 Task: Search one way flight ticket for 1 adult, 1 child, 1 infant in seat in premium economy from Kalispell: Glacier Park International Airport to Gillette: Gillette Campbell County Airport on 5-1-2023. Choice of flights is Sun country airlines. Number of bags: 2 carry on bags and 4 checked bags. Outbound departure time preference is 21:30.
Action: Mouse moved to (183, 175)
Screenshot: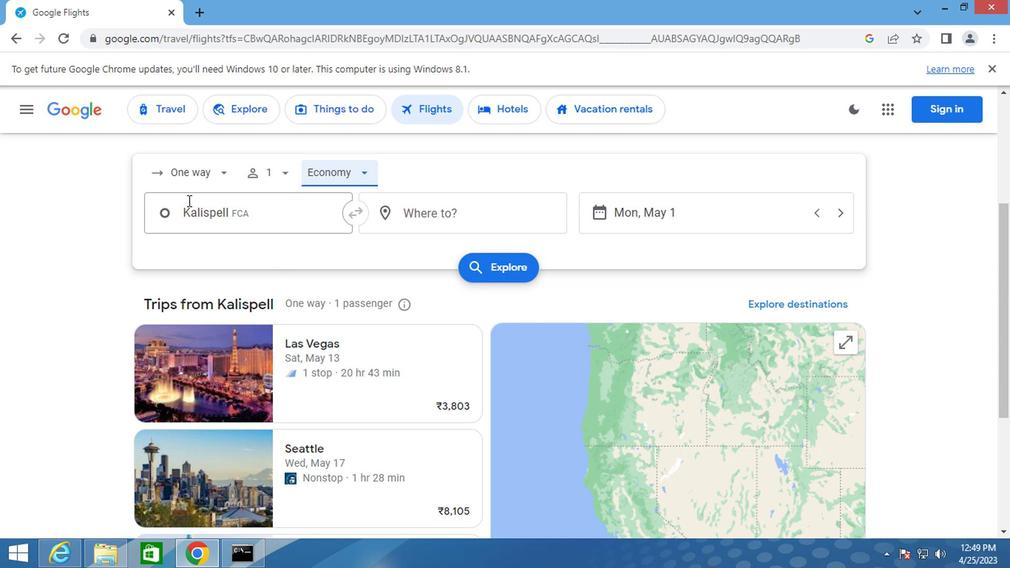 
Action: Mouse pressed left at (183, 175)
Screenshot: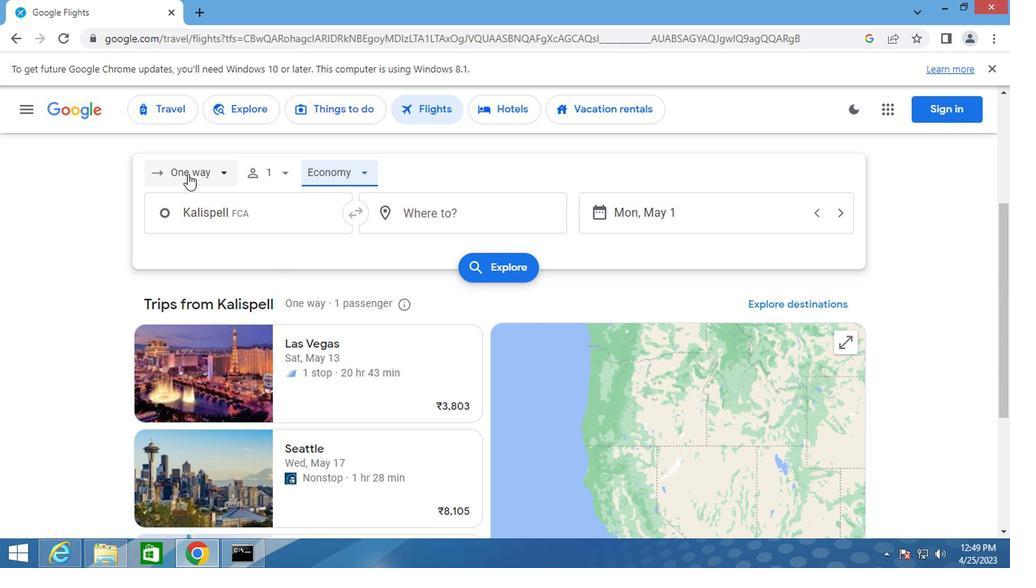 
Action: Mouse moved to (188, 240)
Screenshot: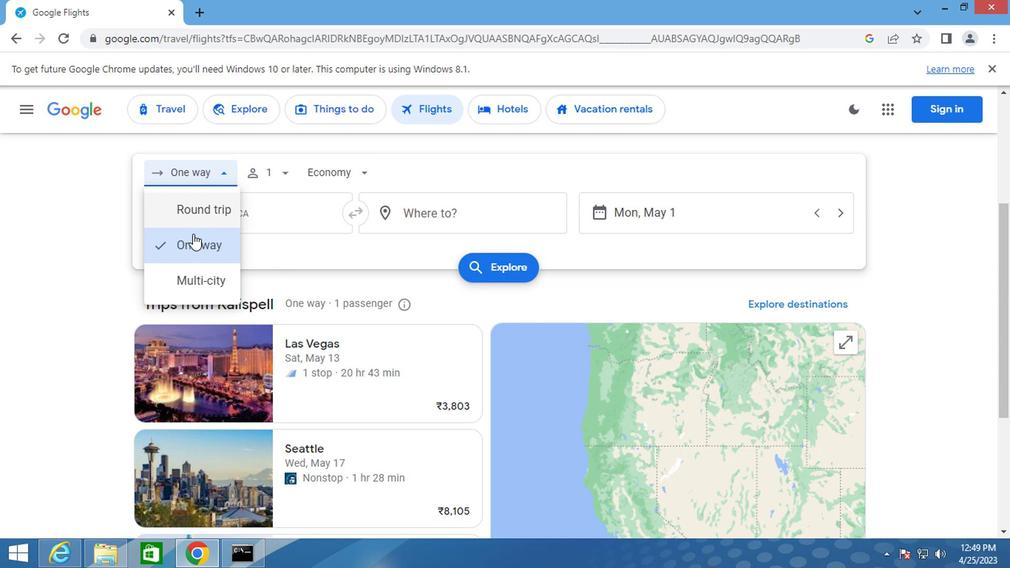 
Action: Mouse pressed left at (188, 240)
Screenshot: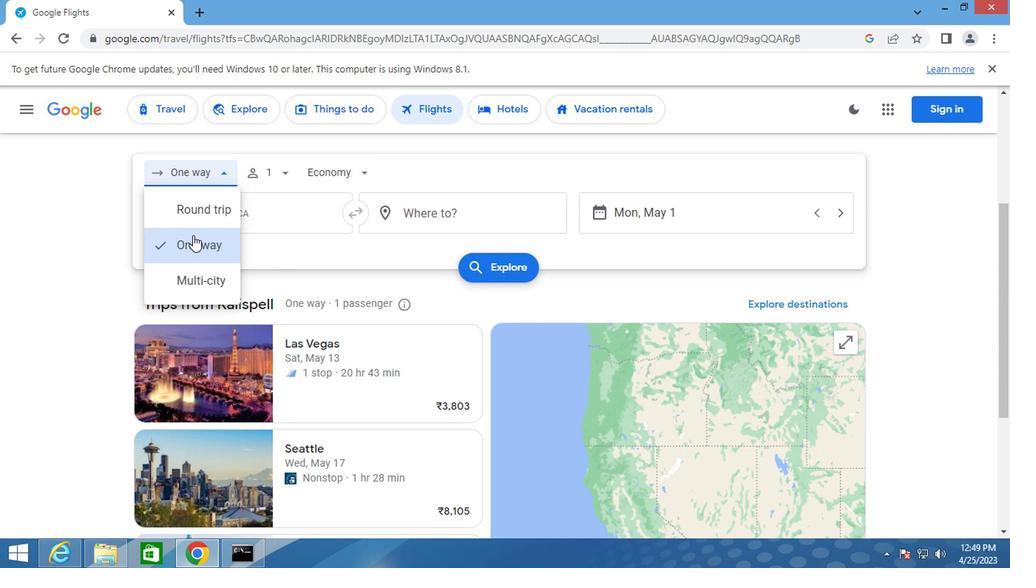 
Action: Mouse moved to (277, 171)
Screenshot: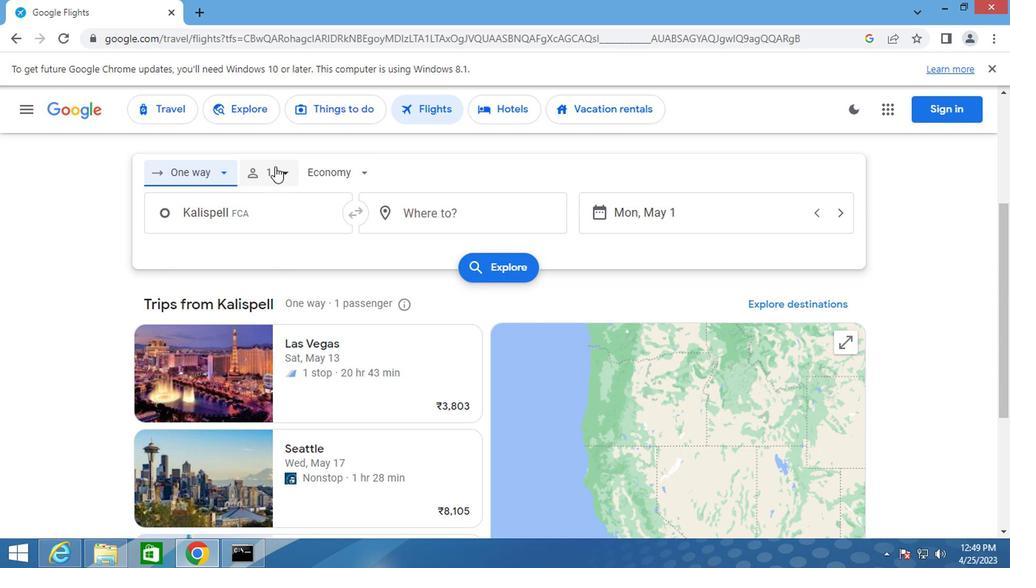 
Action: Mouse pressed left at (277, 171)
Screenshot: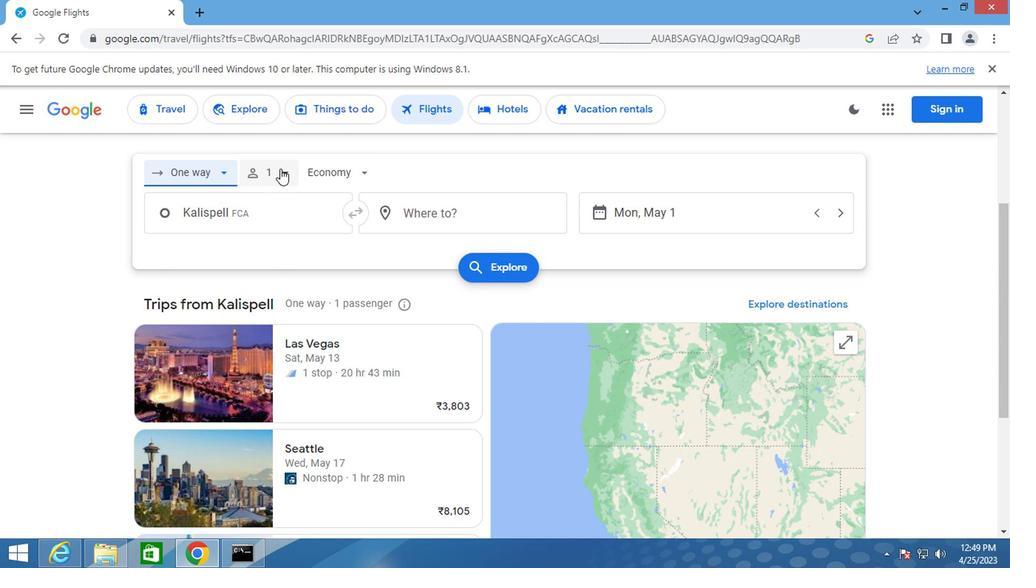 
Action: Mouse moved to (394, 254)
Screenshot: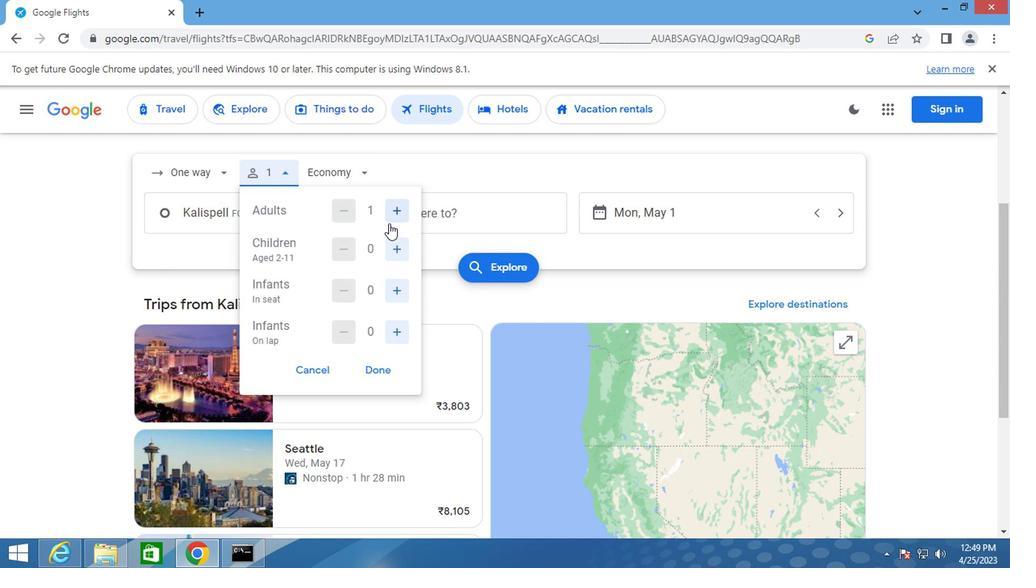 
Action: Mouse pressed left at (394, 254)
Screenshot: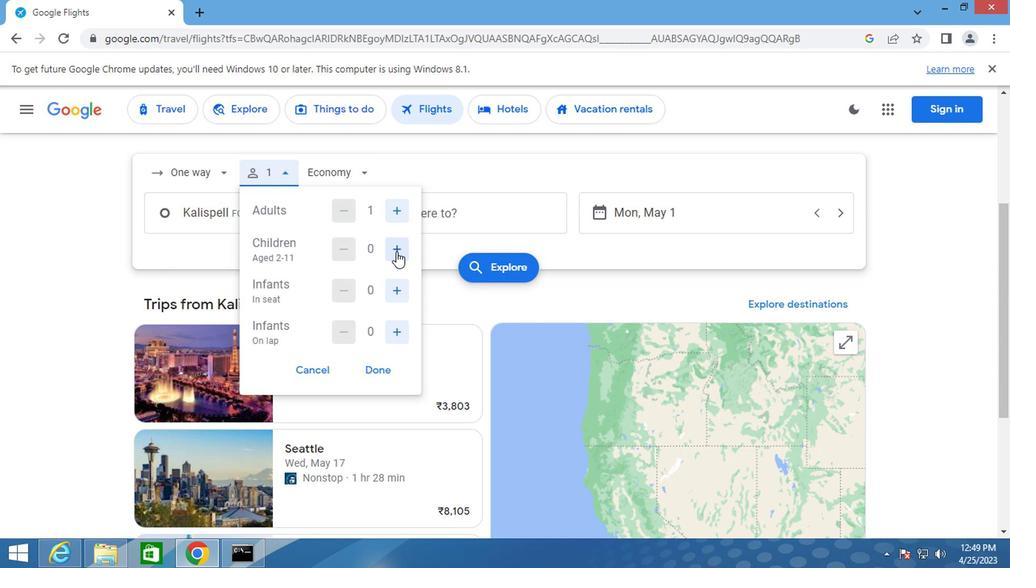 
Action: Mouse moved to (397, 291)
Screenshot: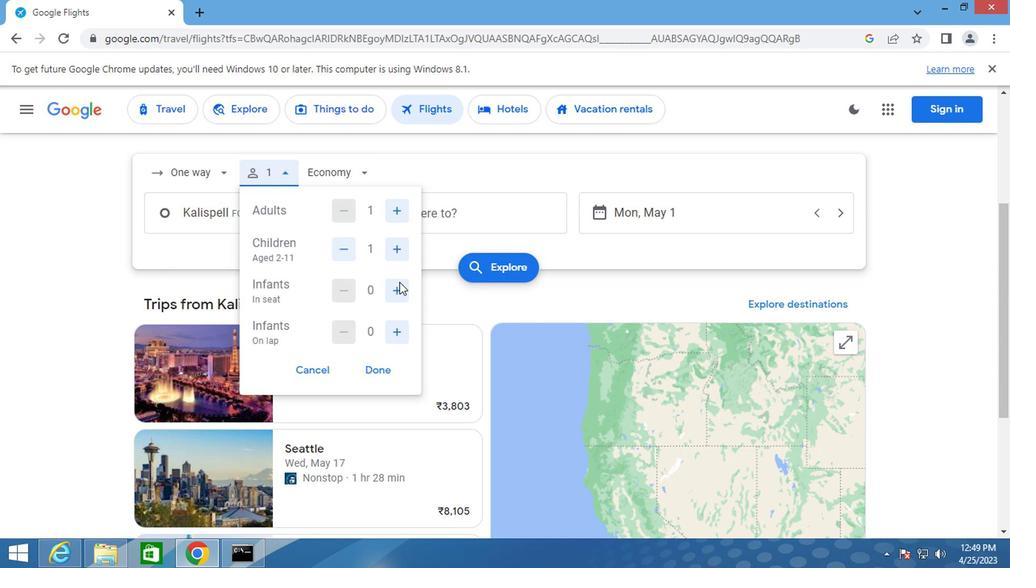 
Action: Mouse pressed left at (397, 291)
Screenshot: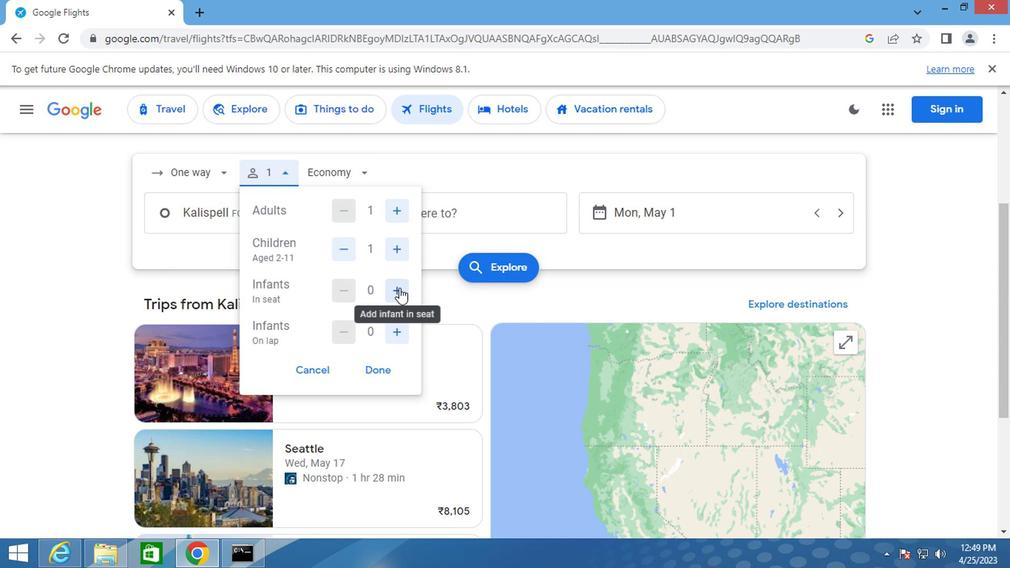 
Action: Mouse moved to (319, 170)
Screenshot: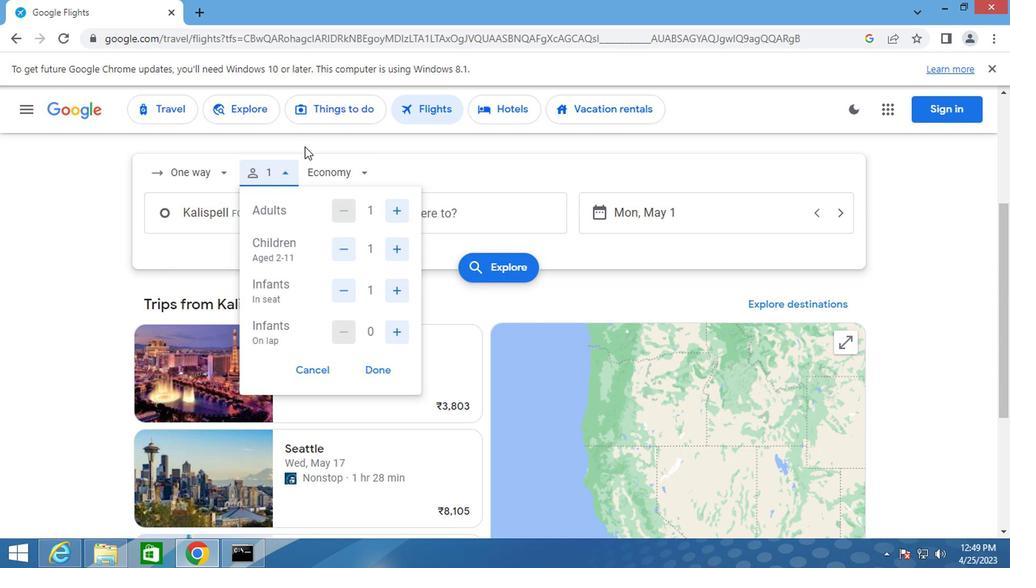 
Action: Mouse pressed left at (319, 170)
Screenshot: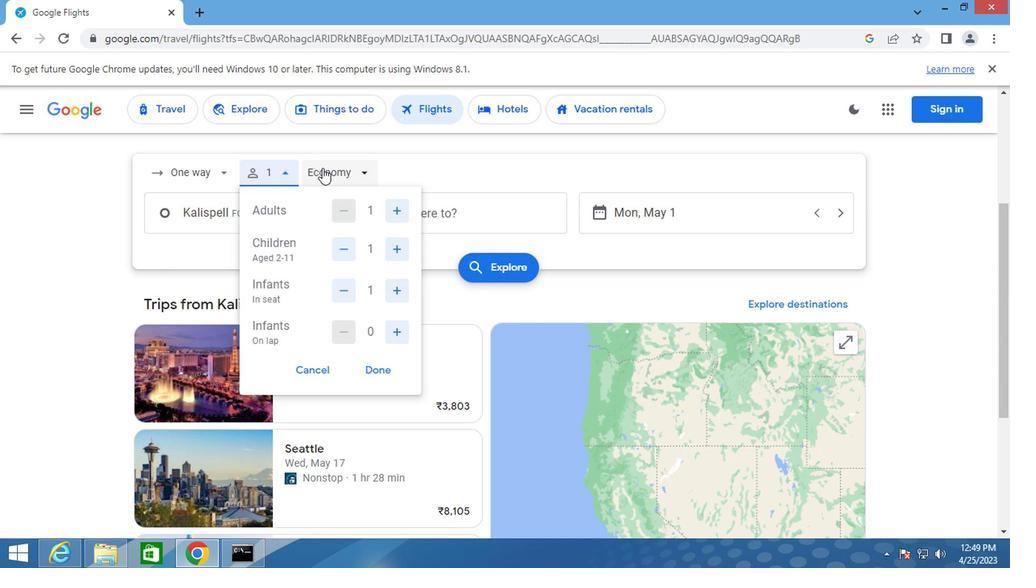 
Action: Mouse moved to (366, 246)
Screenshot: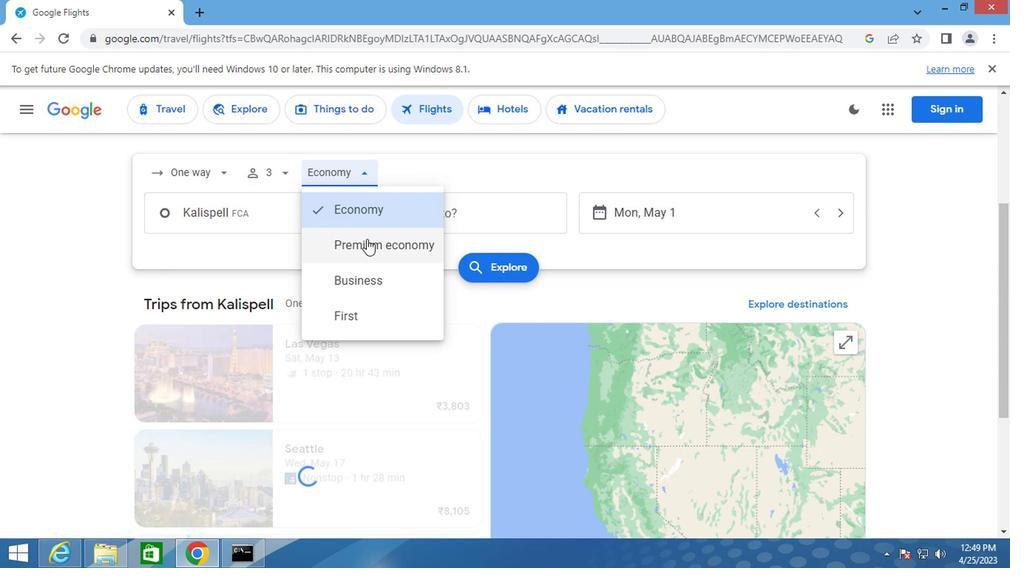 
Action: Mouse pressed left at (366, 246)
Screenshot: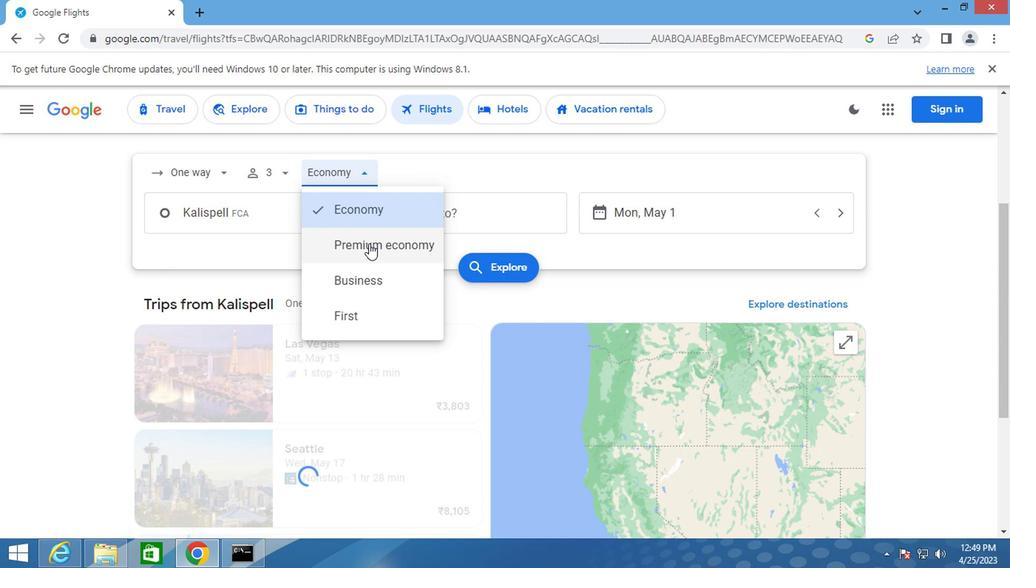 
Action: Mouse moved to (244, 212)
Screenshot: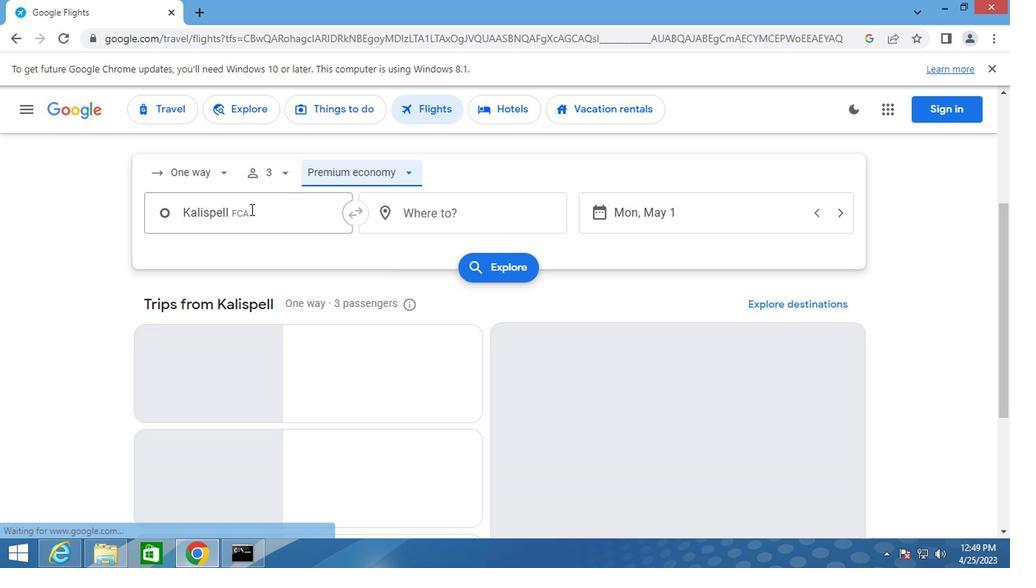 
Action: Mouse pressed left at (244, 212)
Screenshot: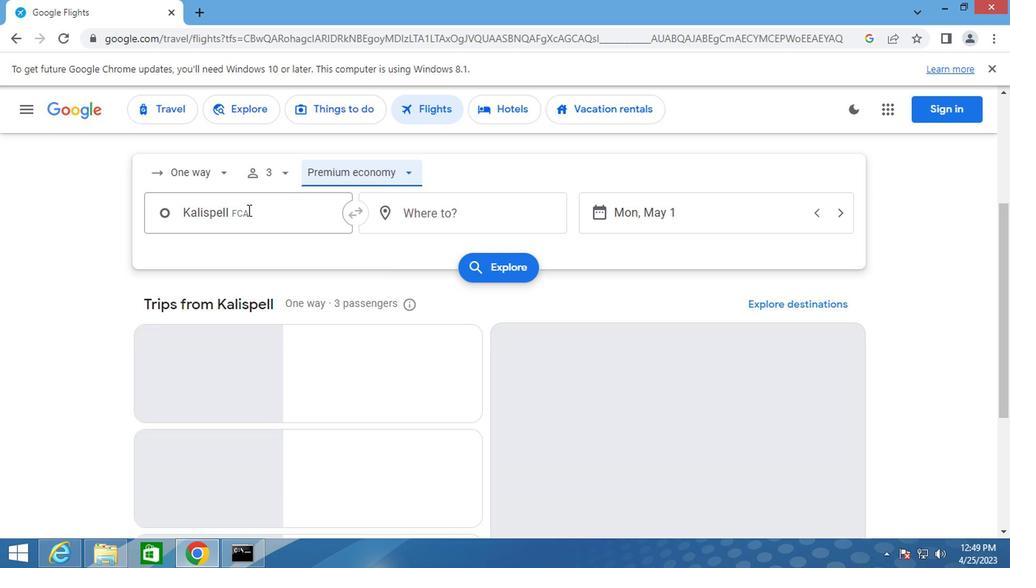 
Action: Key pressed kalis
Screenshot: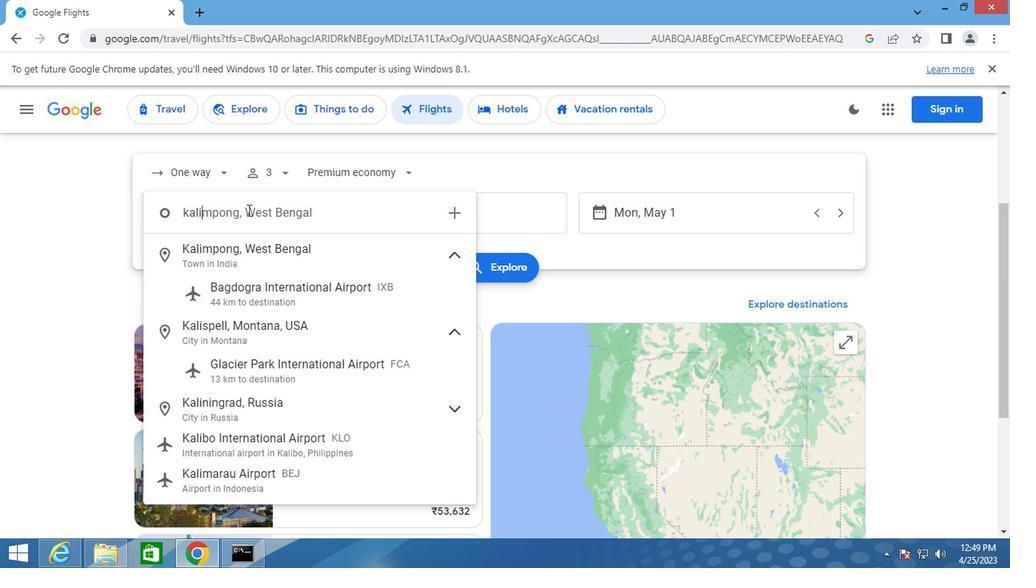 
Action: Mouse moved to (238, 290)
Screenshot: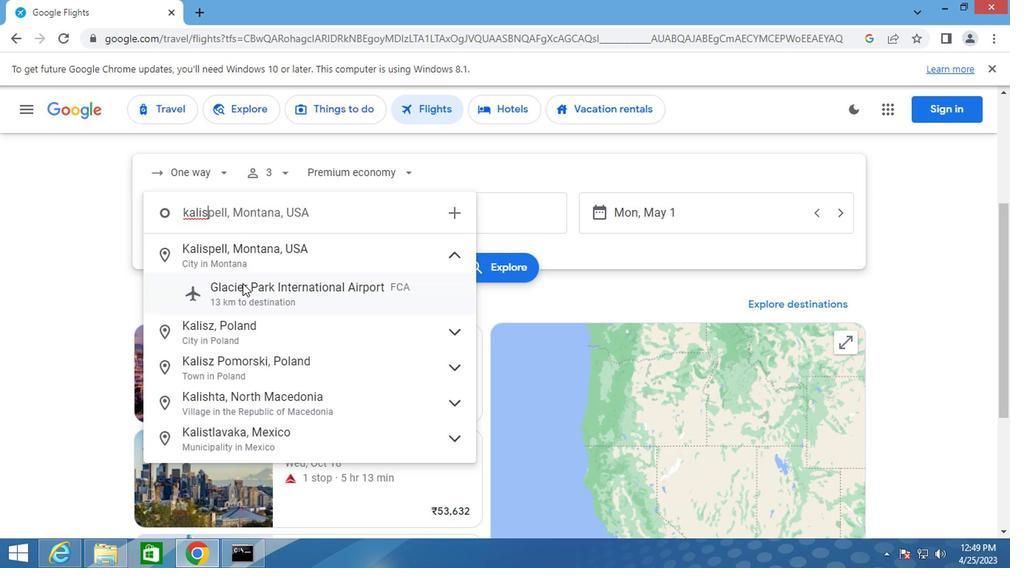 
Action: Mouse pressed left at (238, 290)
Screenshot: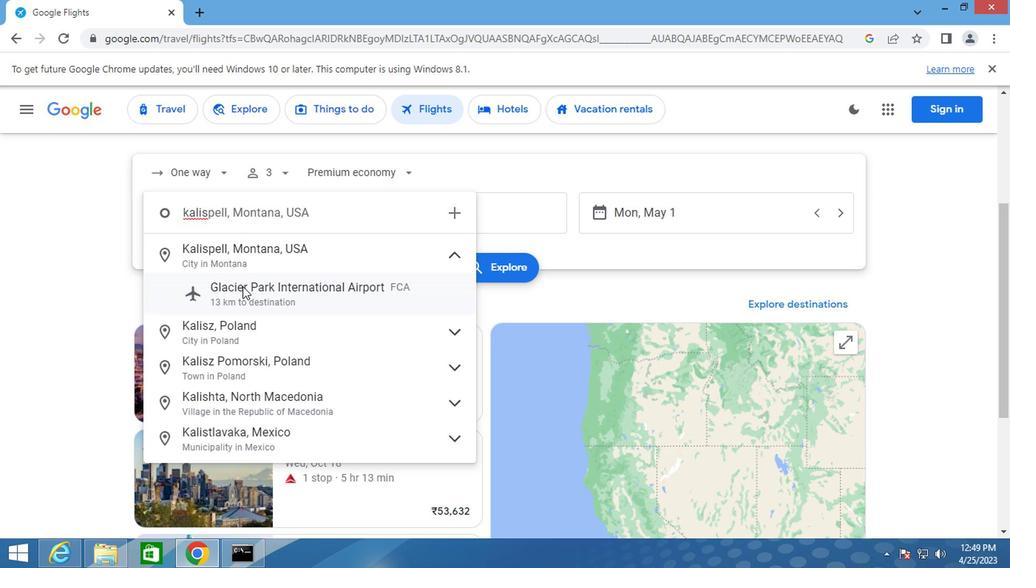 
Action: Mouse moved to (393, 226)
Screenshot: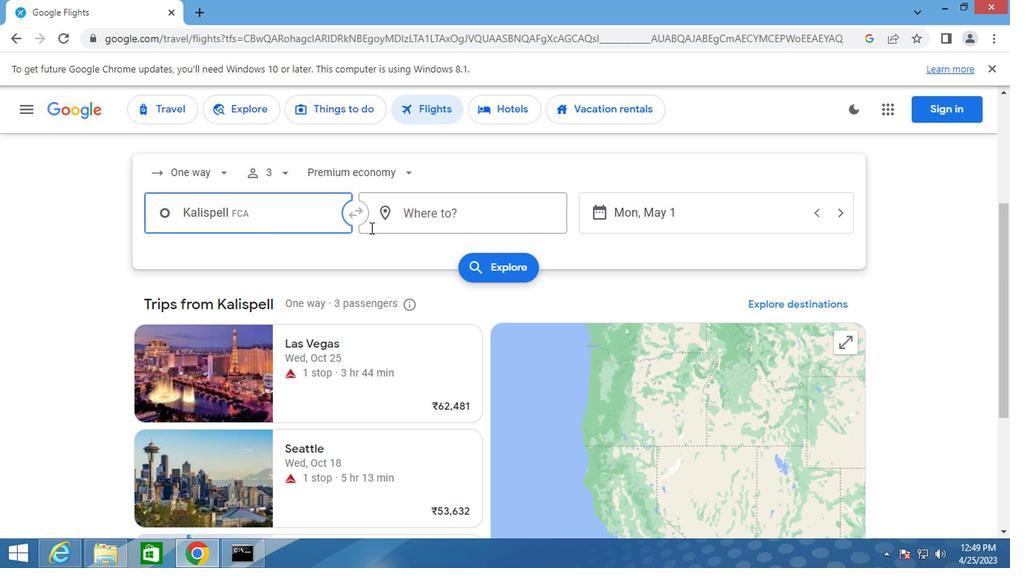 
Action: Mouse pressed left at (393, 226)
Screenshot: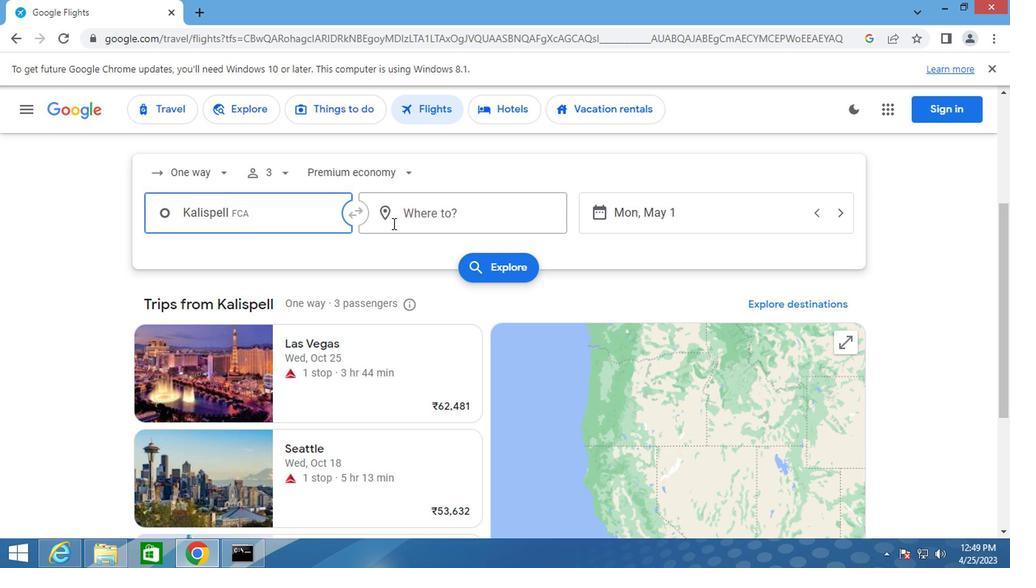 
Action: Key pressed gillettew
Screenshot: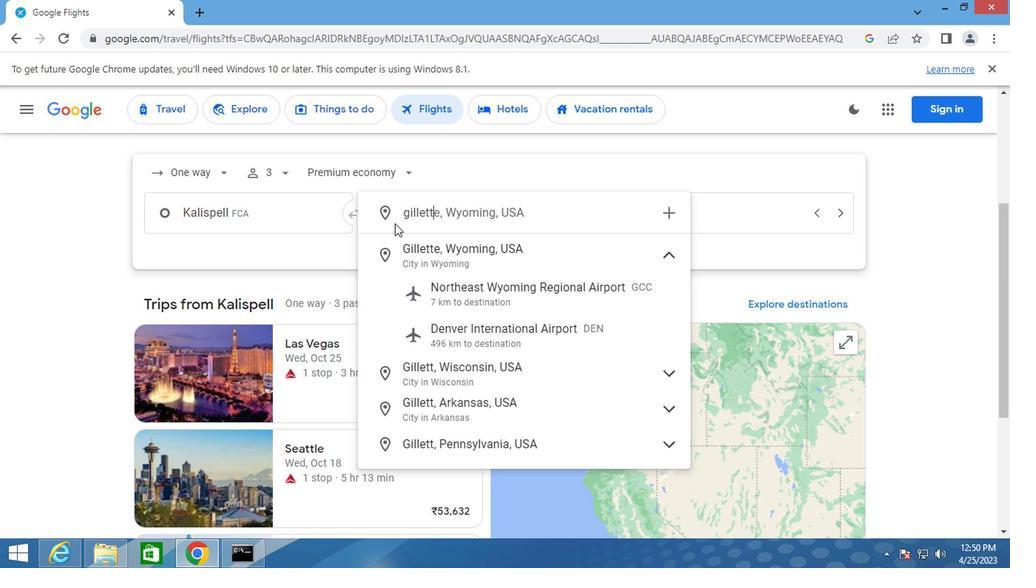 
Action: Mouse moved to (450, 303)
Screenshot: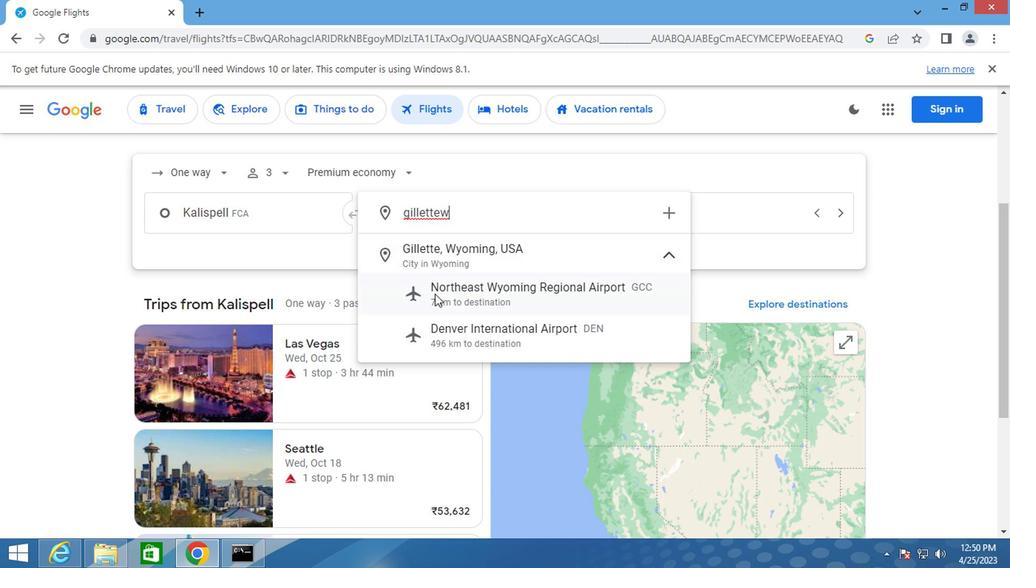 
Action: Mouse pressed left at (450, 303)
Screenshot: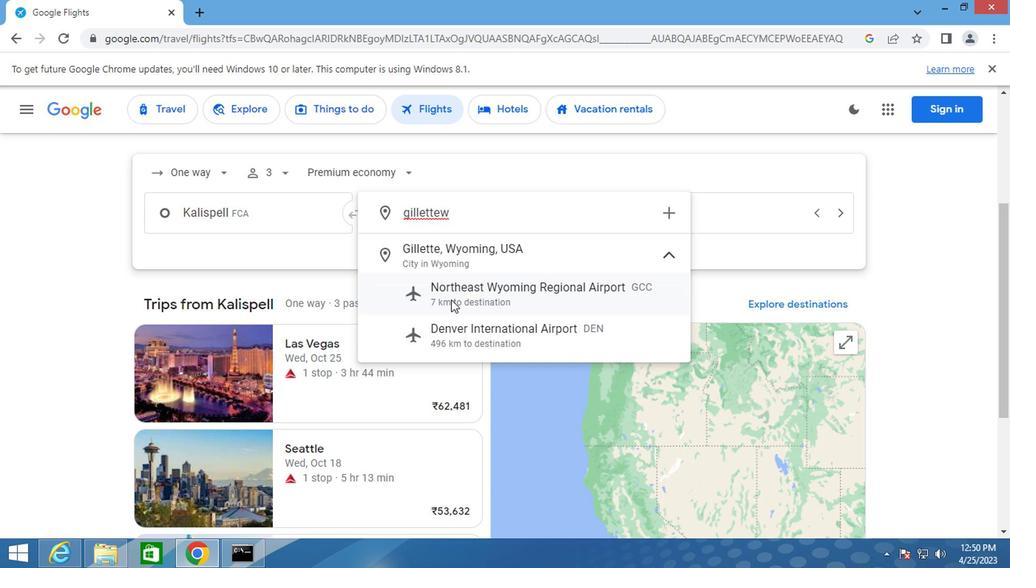 
Action: Mouse moved to (619, 220)
Screenshot: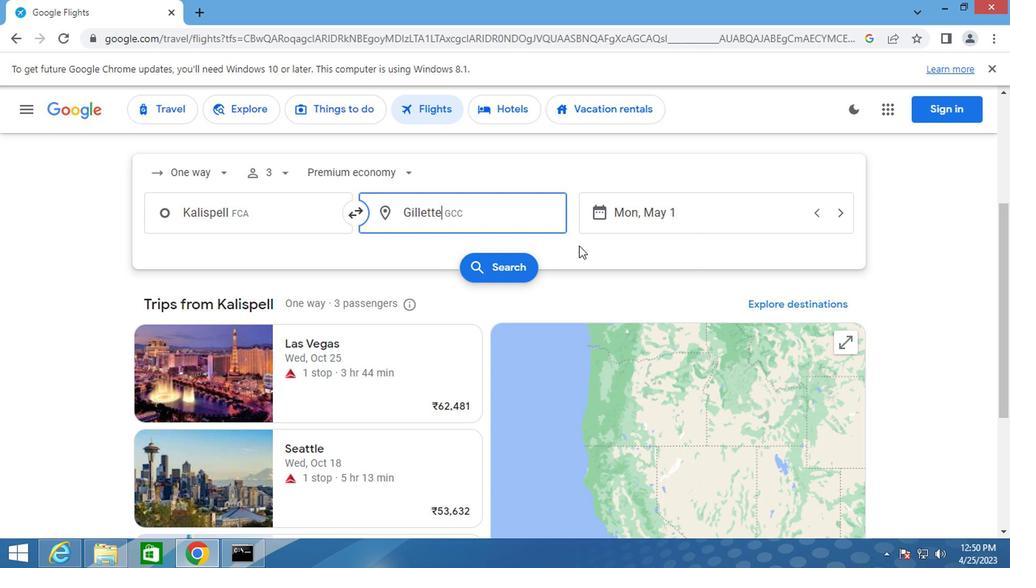
Action: Mouse pressed left at (619, 220)
Screenshot: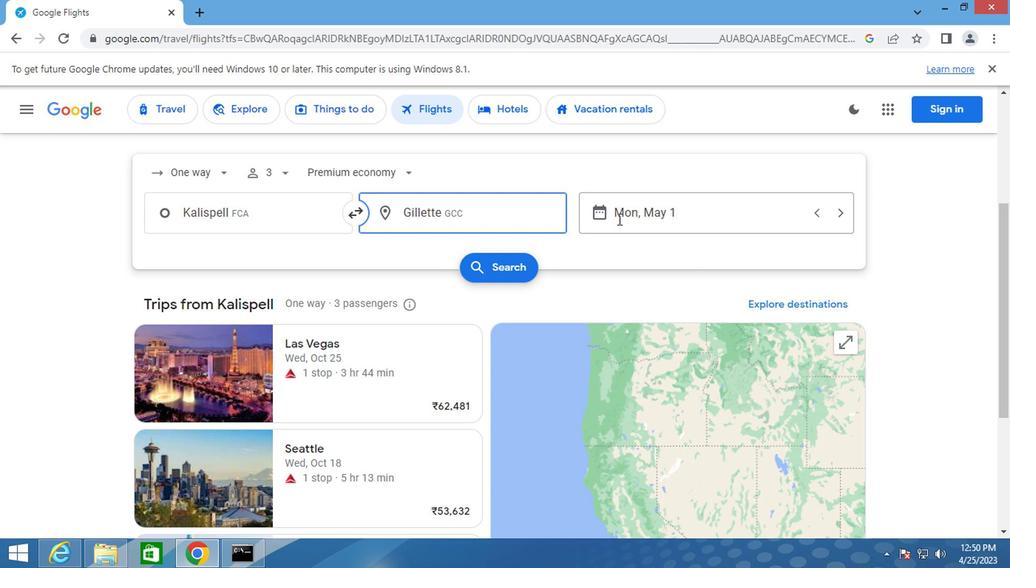
Action: Mouse moved to (649, 271)
Screenshot: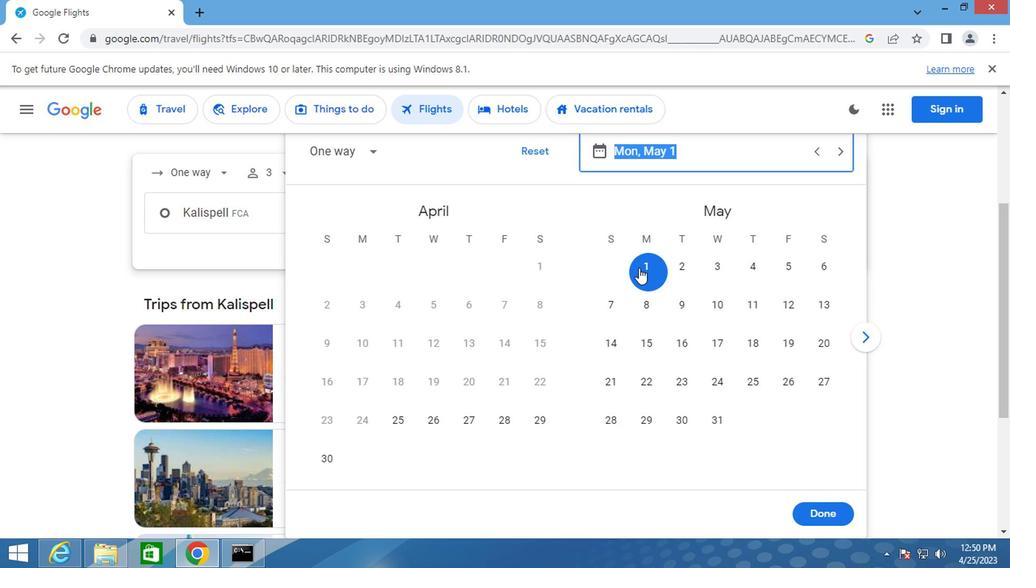 
Action: Mouse pressed left at (649, 271)
Screenshot: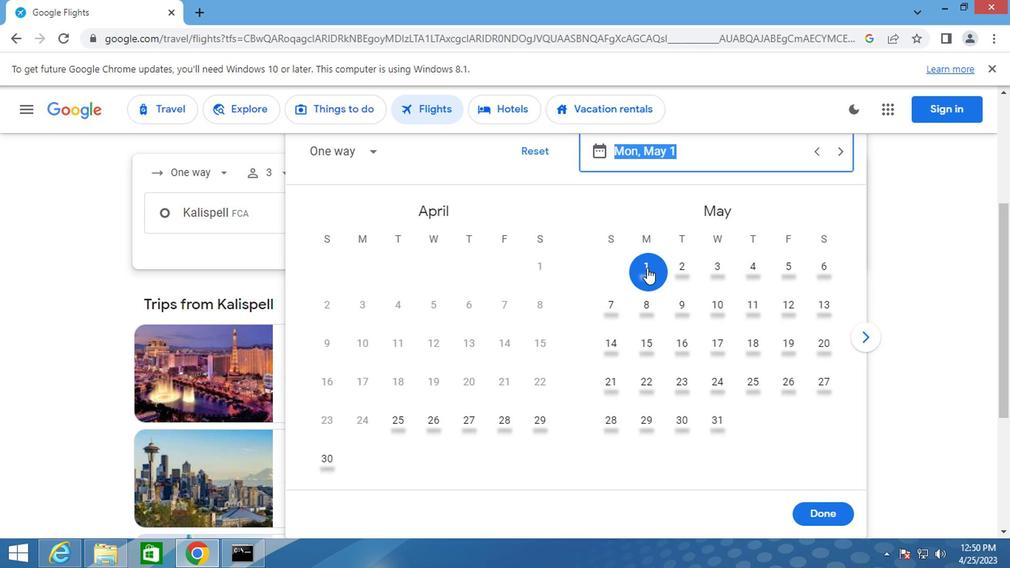 
Action: Mouse moved to (820, 521)
Screenshot: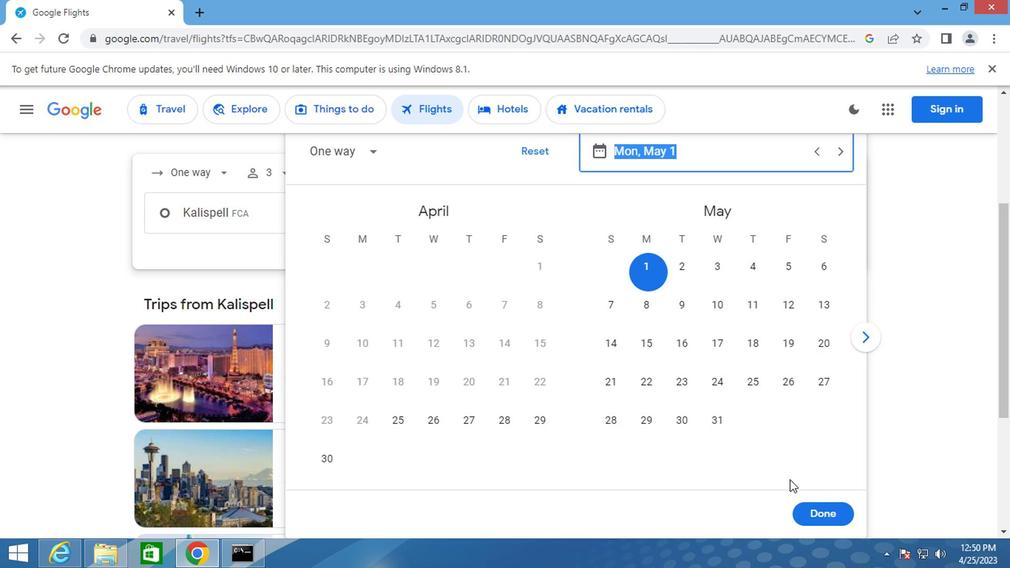 
Action: Mouse pressed left at (820, 521)
Screenshot: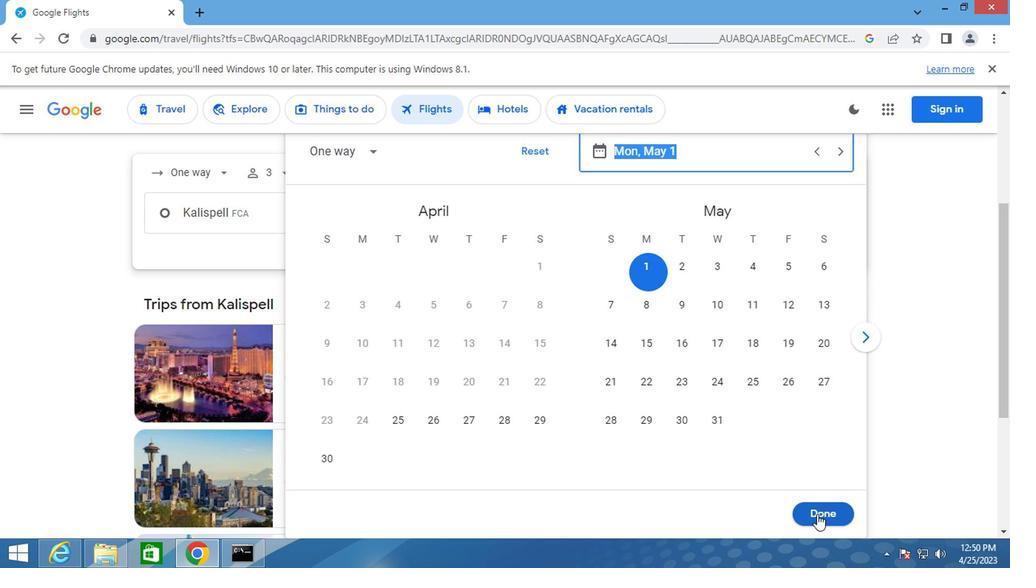 
Action: Mouse moved to (517, 276)
Screenshot: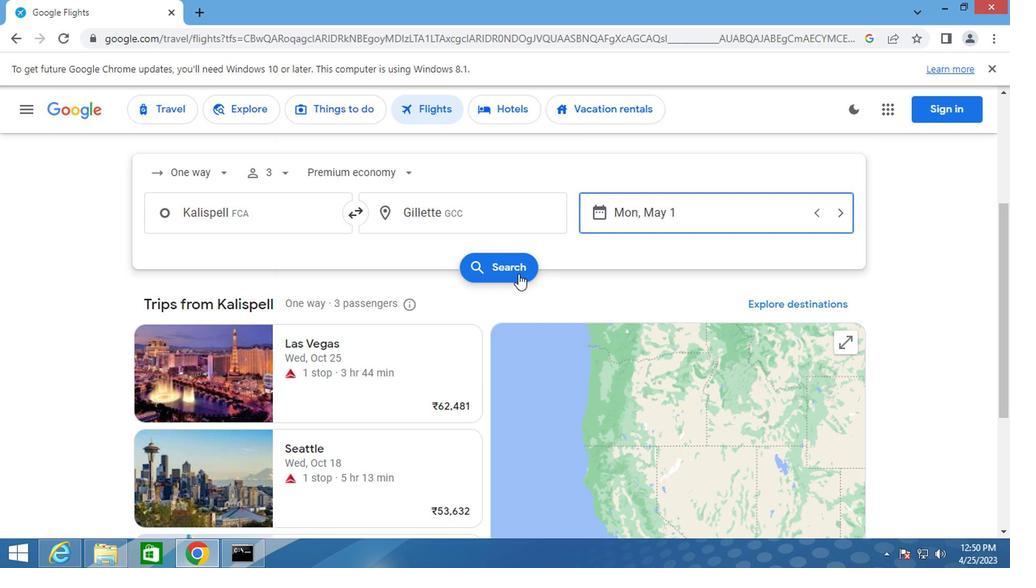 
Action: Mouse pressed left at (517, 276)
Screenshot: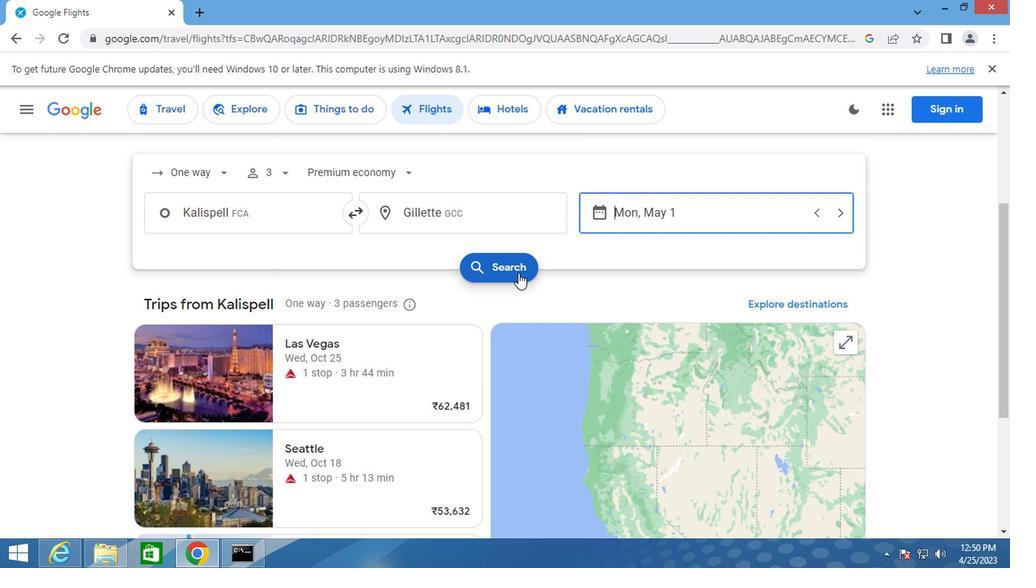 
Action: Mouse moved to (161, 242)
Screenshot: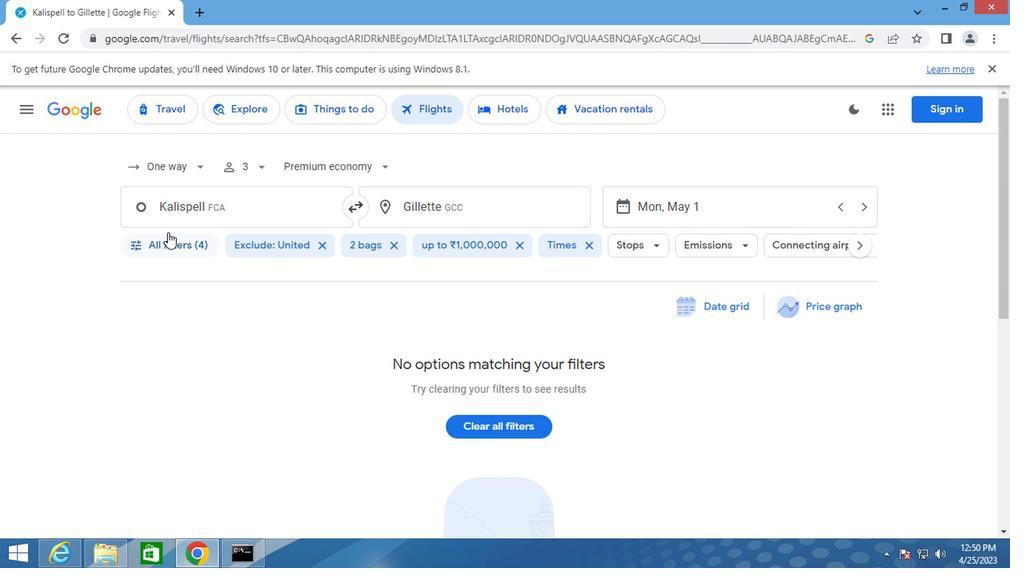 
Action: Mouse pressed left at (161, 242)
Screenshot: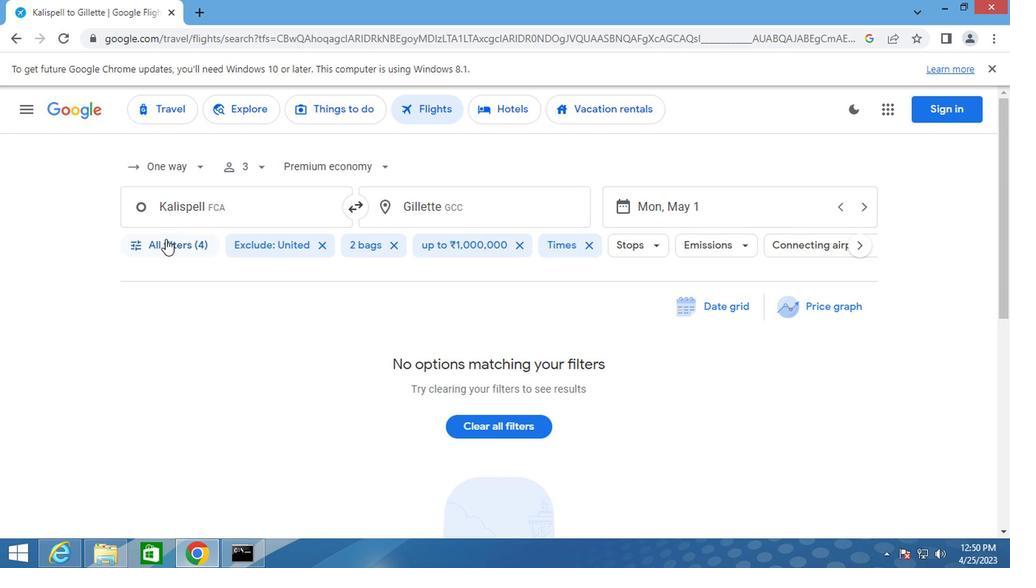 
Action: Mouse moved to (240, 352)
Screenshot: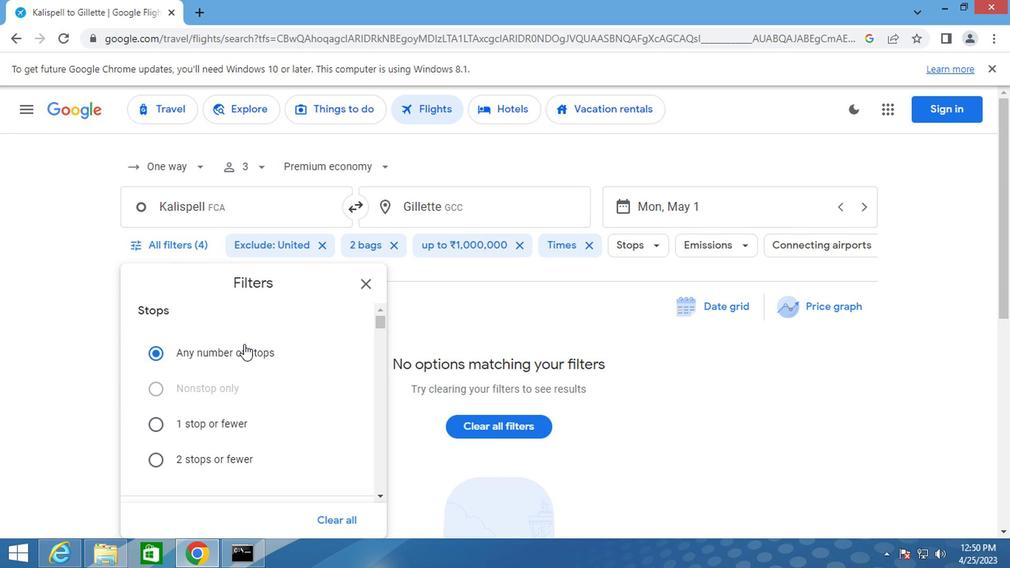
Action: Mouse scrolled (240, 351) with delta (0, 0)
Screenshot: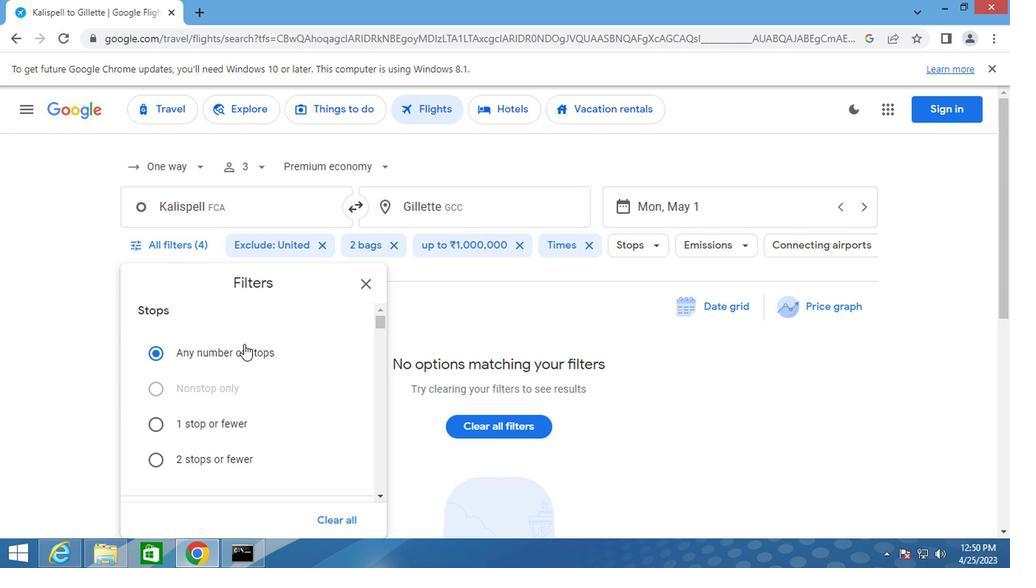 
Action: Mouse scrolled (240, 351) with delta (0, 0)
Screenshot: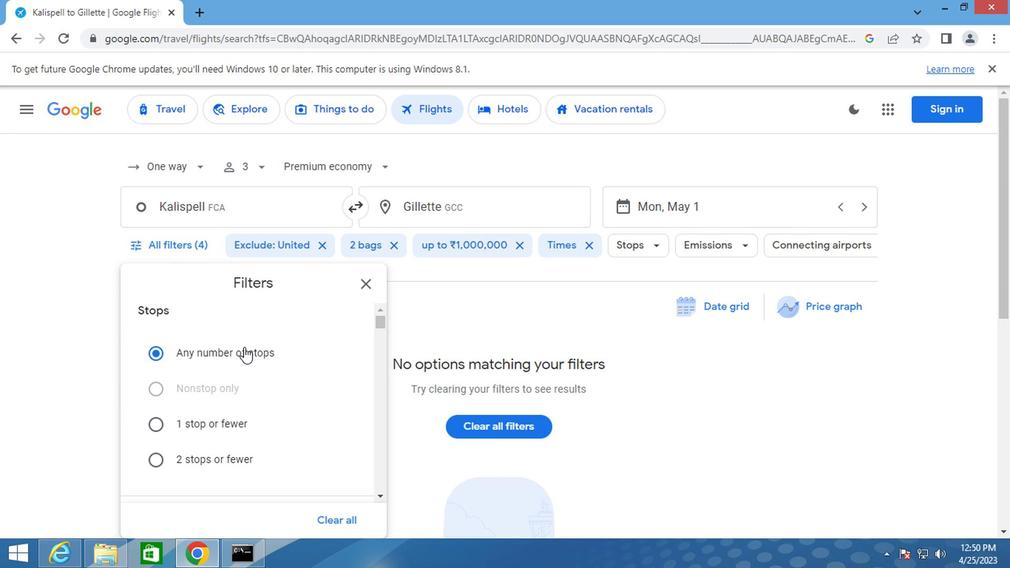 
Action: Mouse scrolled (240, 351) with delta (0, 0)
Screenshot: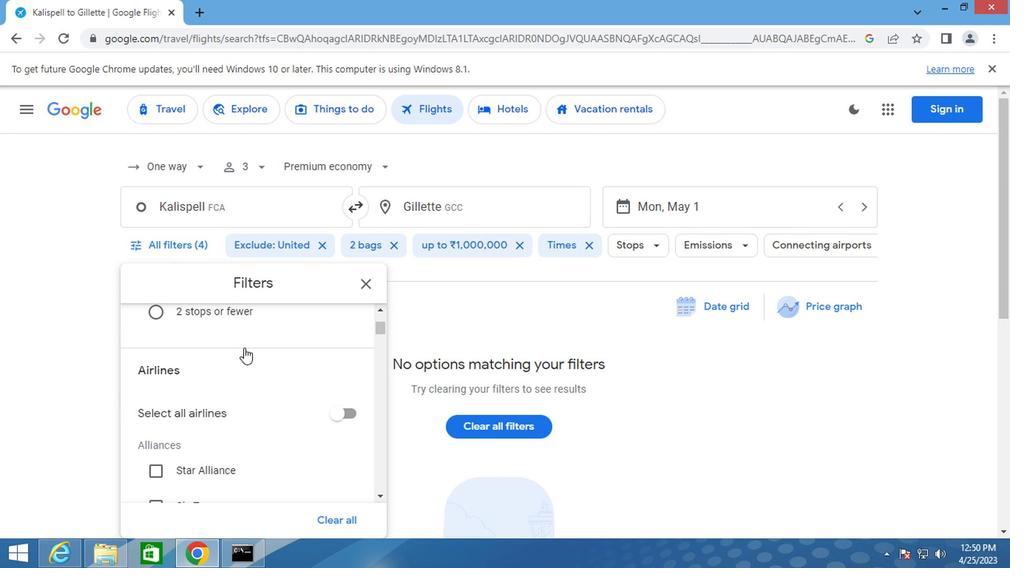 
Action: Mouse scrolled (240, 351) with delta (0, 0)
Screenshot: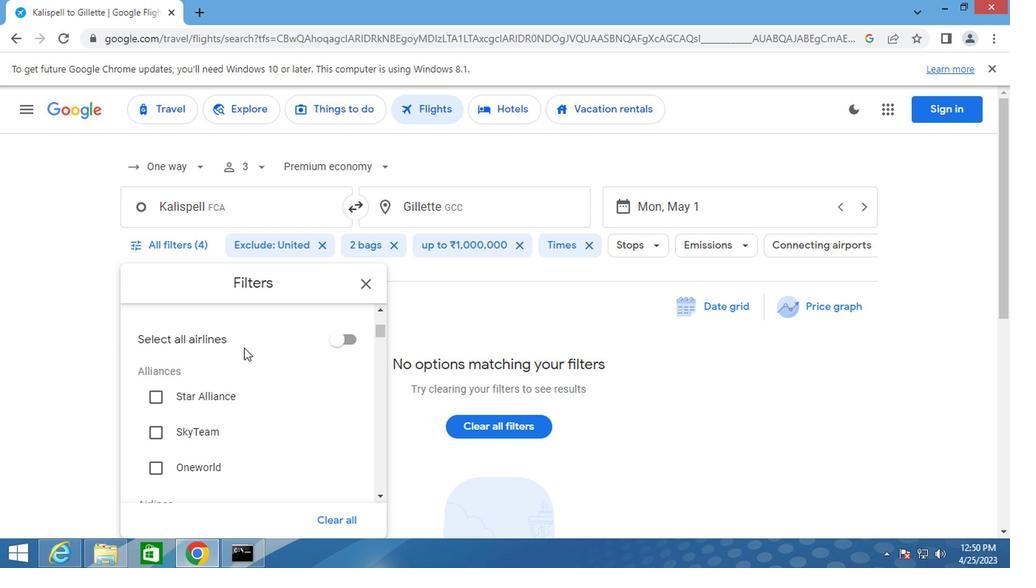 
Action: Mouse scrolled (240, 351) with delta (0, 0)
Screenshot: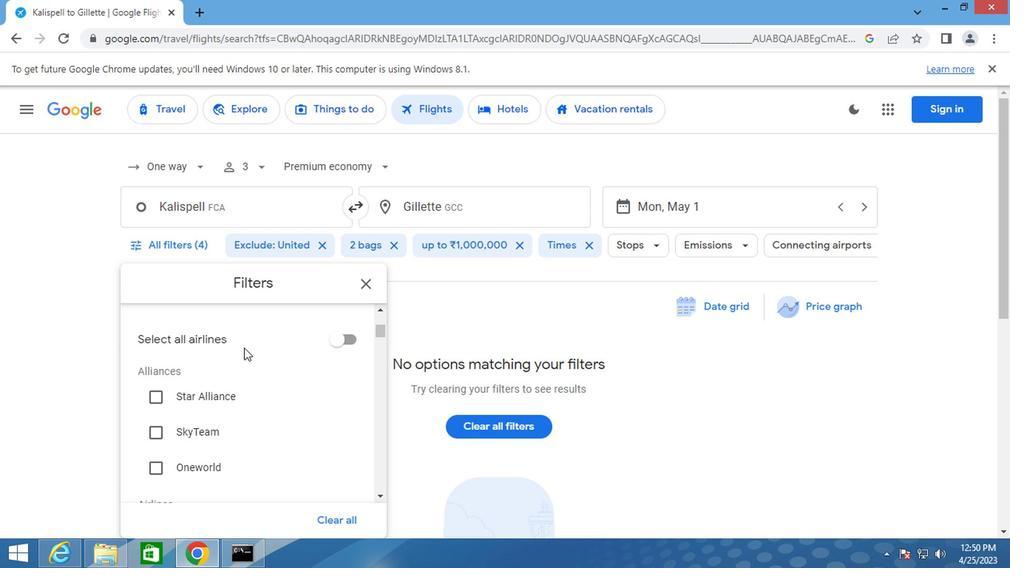 
Action: Mouse scrolled (240, 351) with delta (0, 0)
Screenshot: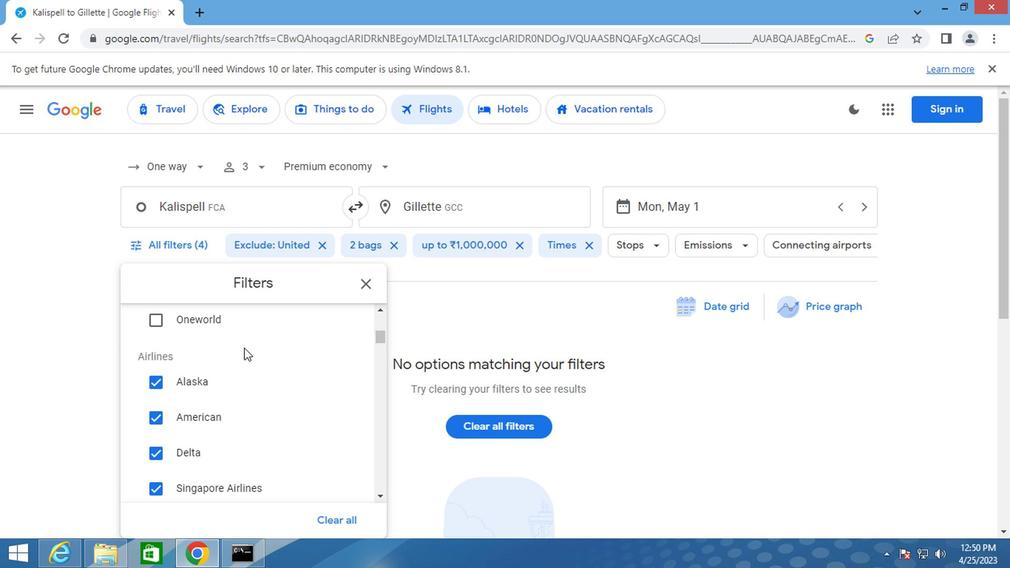 
Action: Mouse scrolled (240, 351) with delta (0, 0)
Screenshot: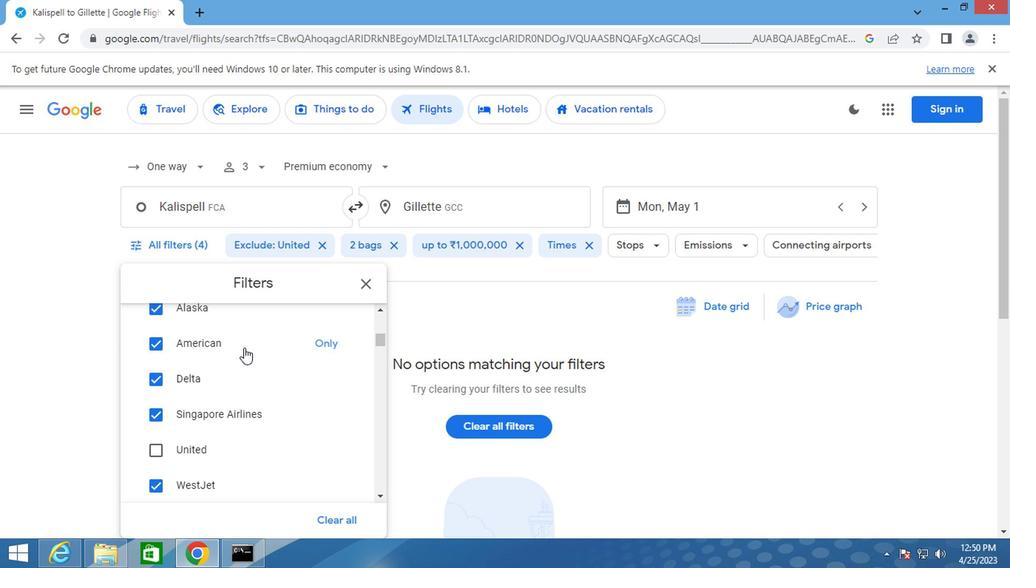 
Action: Mouse scrolled (240, 351) with delta (0, 0)
Screenshot: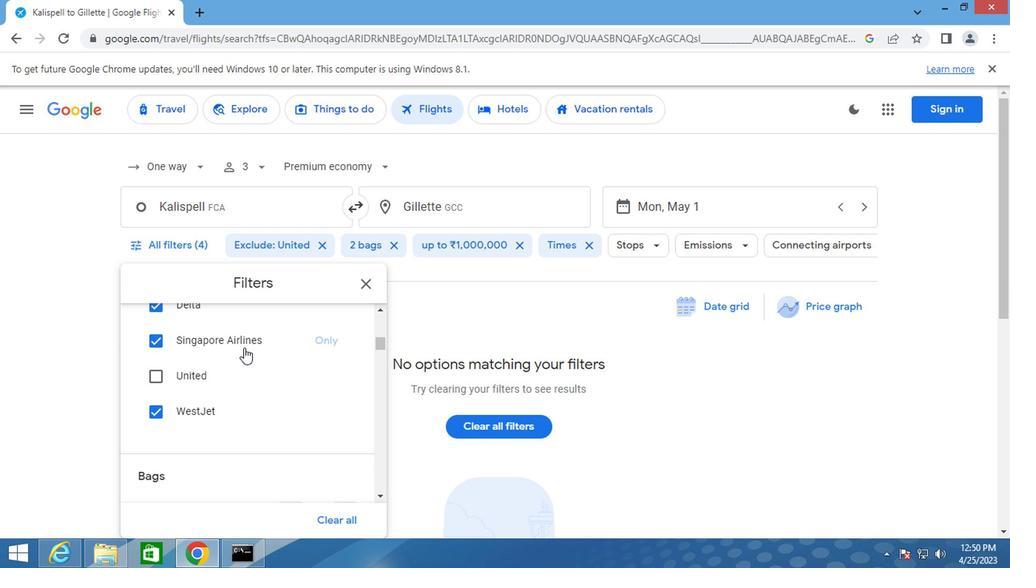 
Action: Mouse scrolled (240, 351) with delta (0, 0)
Screenshot: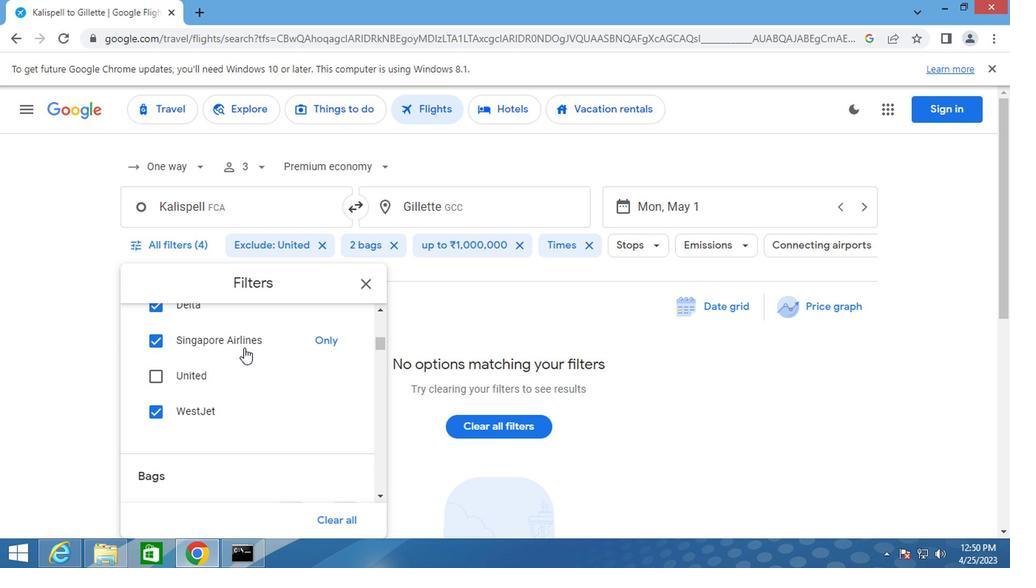 
Action: Mouse moved to (334, 364)
Screenshot: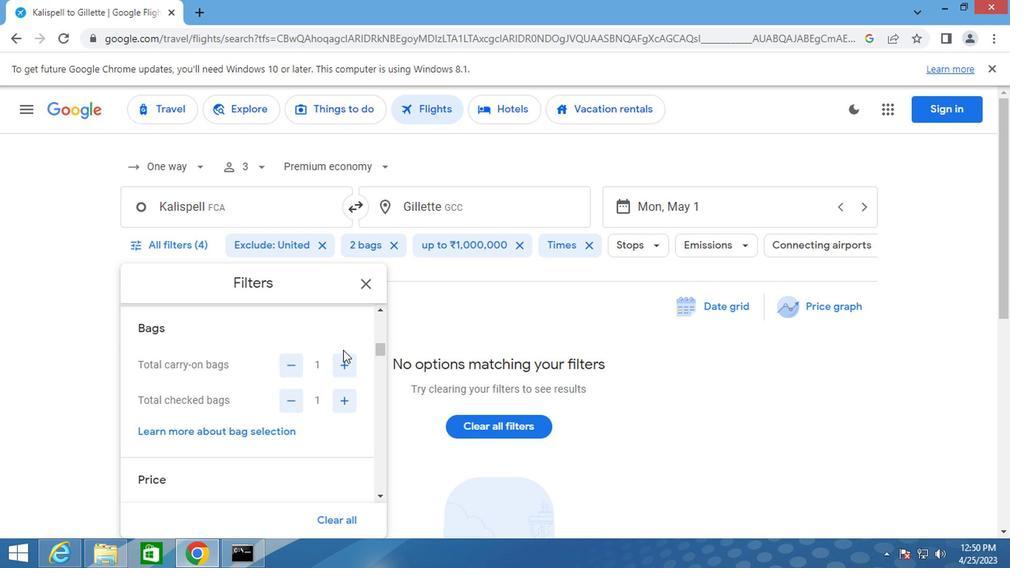 
Action: Mouse pressed left at (334, 364)
Screenshot: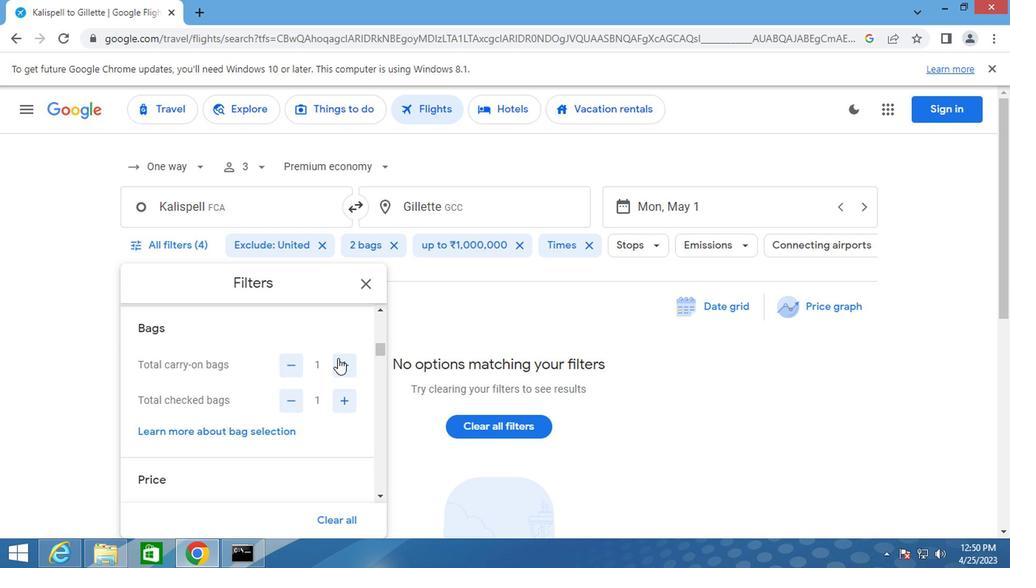 
Action: Mouse pressed left at (334, 364)
Screenshot: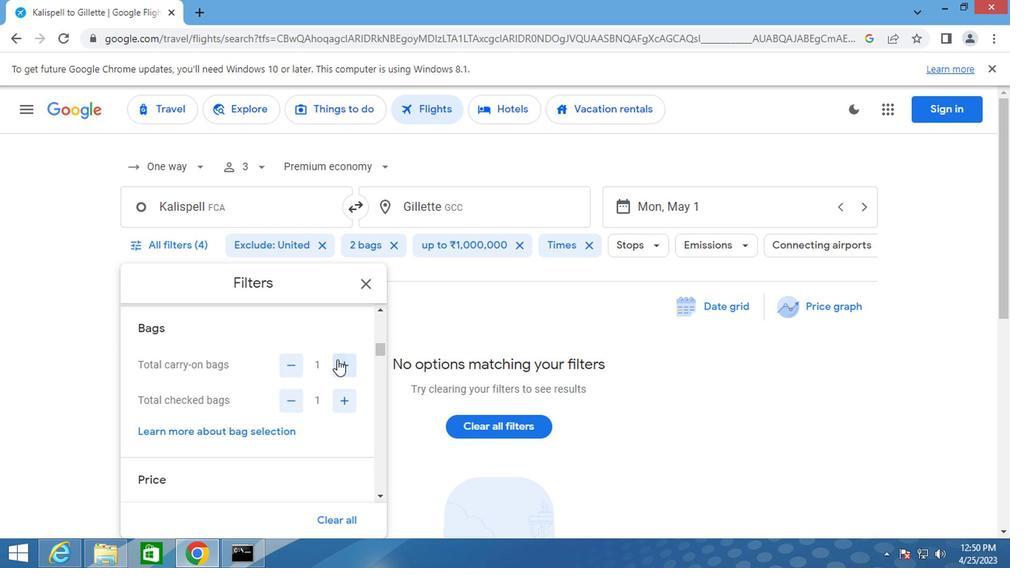 
Action: Mouse moved to (288, 365)
Screenshot: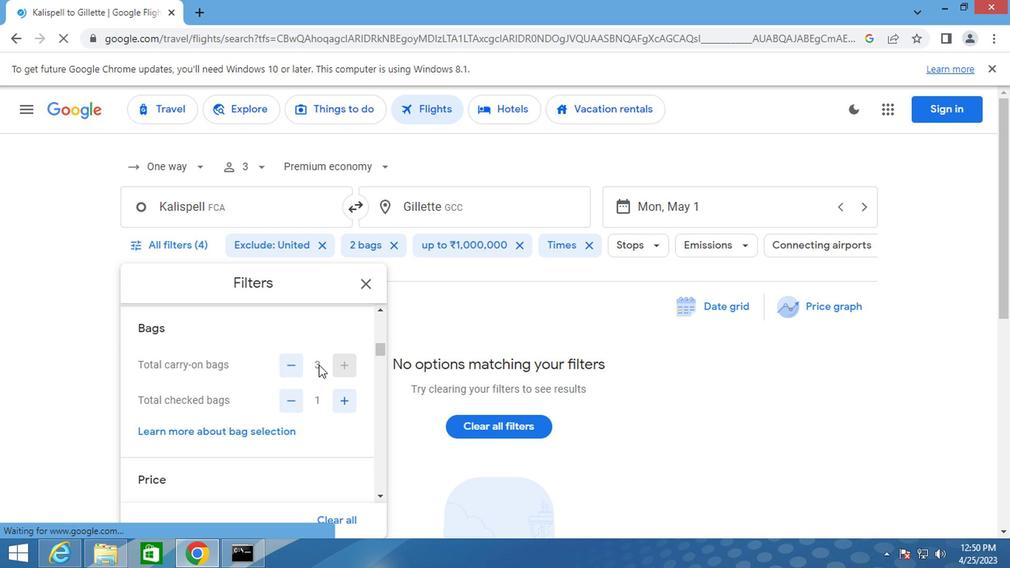 
Action: Mouse pressed left at (288, 365)
Screenshot: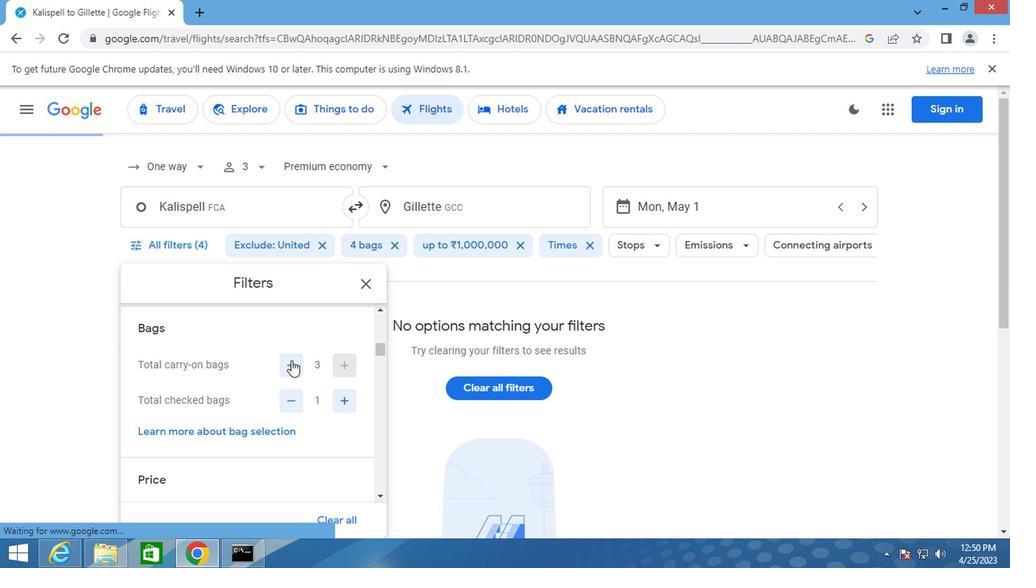 
Action: Mouse moved to (342, 407)
Screenshot: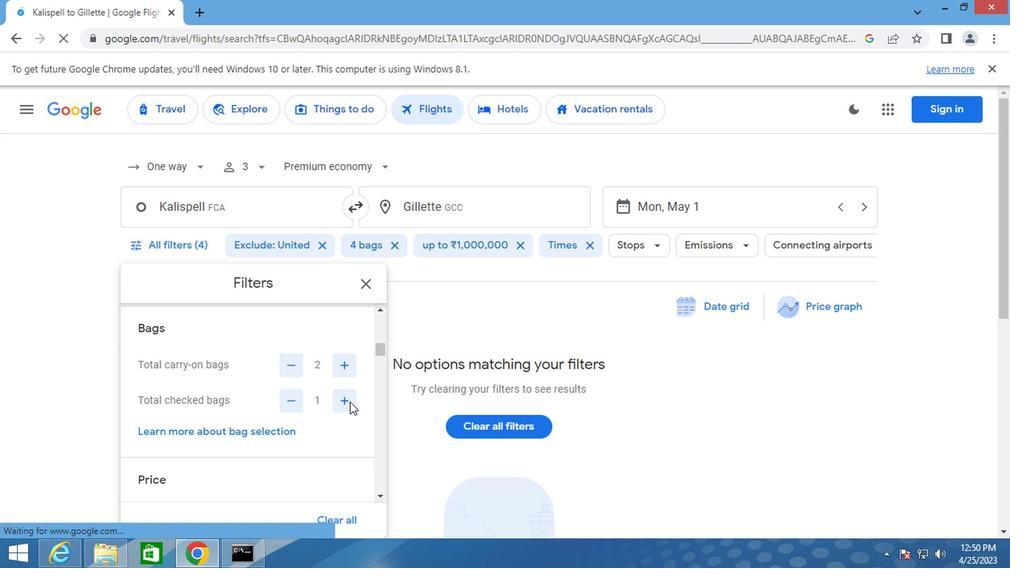 
Action: Mouse pressed left at (342, 407)
Screenshot: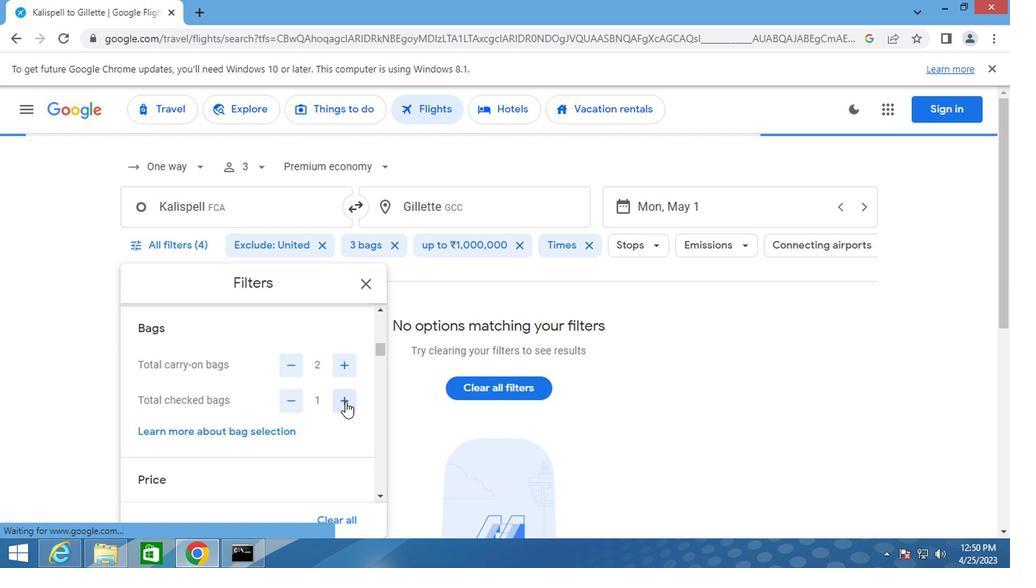 
Action: Mouse pressed left at (342, 407)
Screenshot: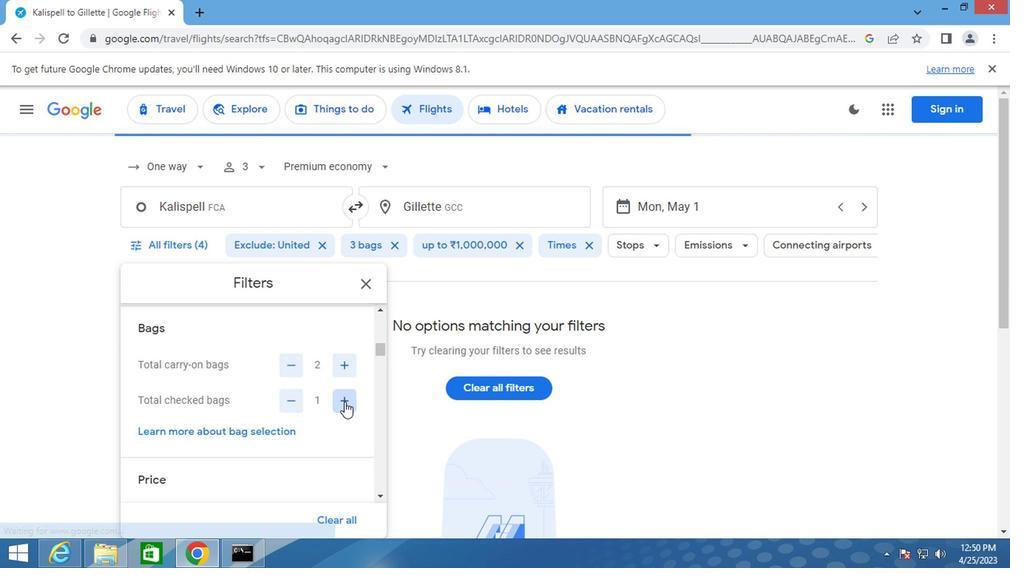 
Action: Mouse pressed left at (342, 407)
Screenshot: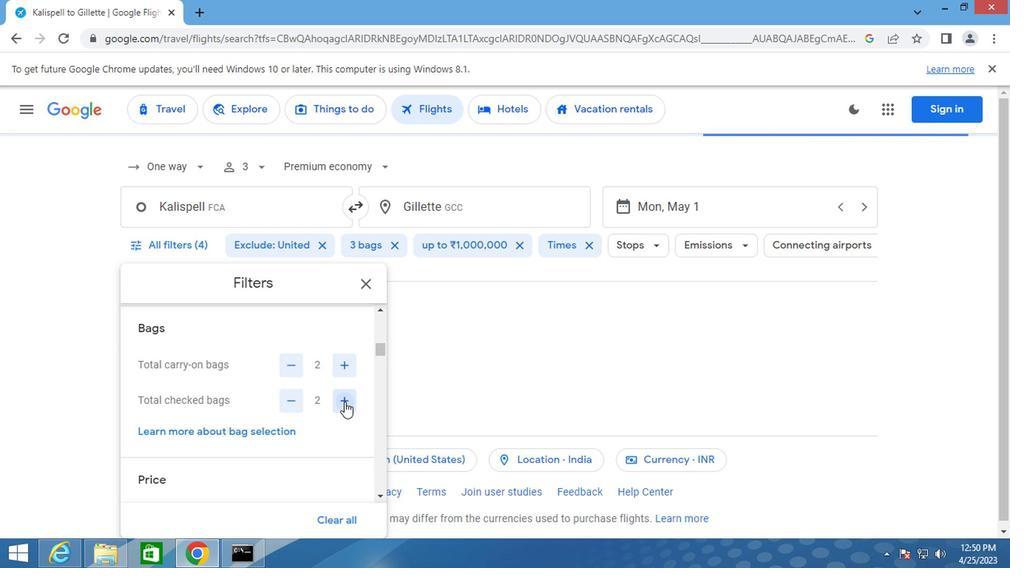 
Action: Mouse moved to (264, 399)
Screenshot: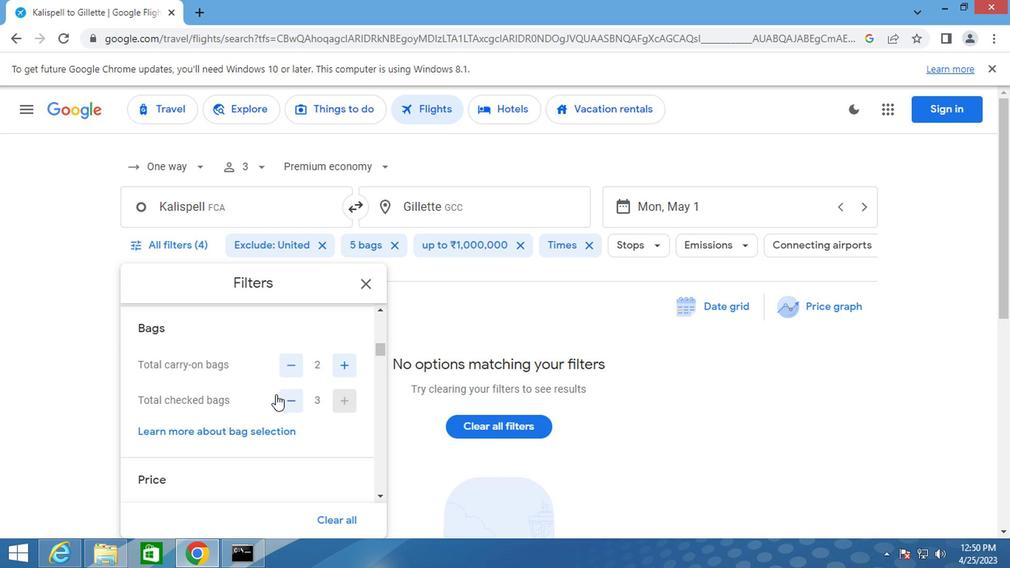 
Action: Mouse scrolled (264, 399) with delta (0, 0)
Screenshot: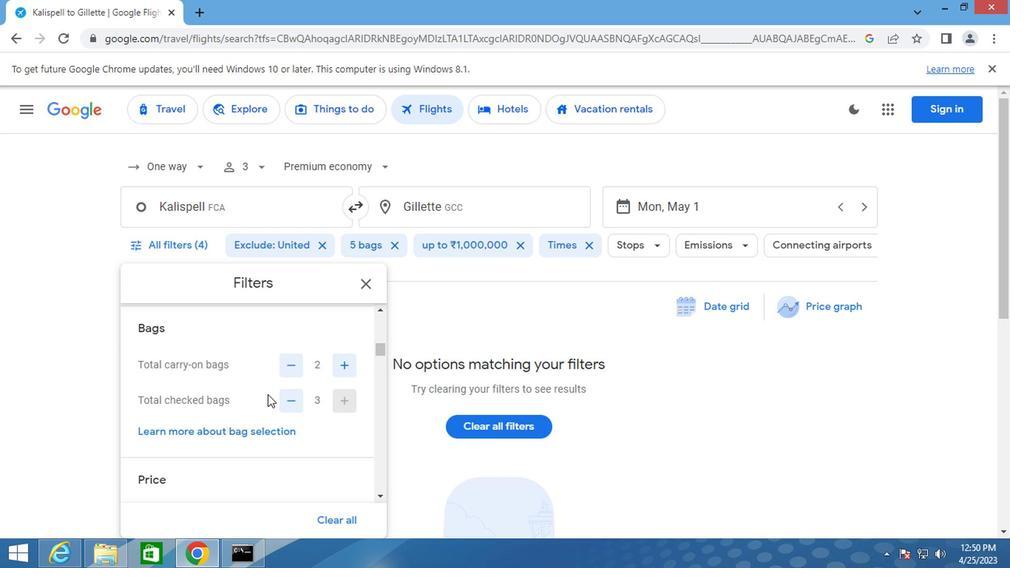
Action: Mouse moved to (264, 399)
Screenshot: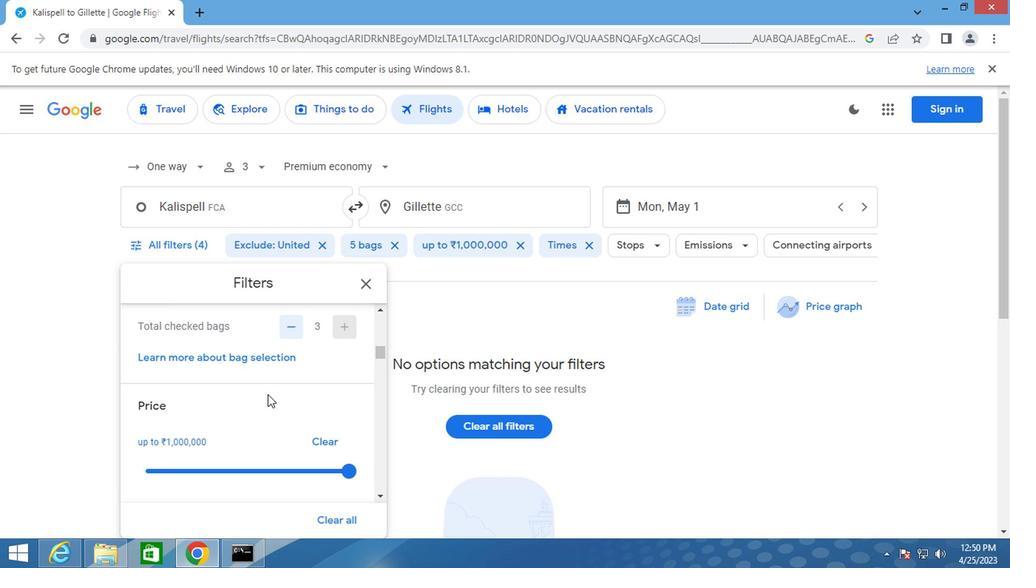 
Action: Mouse scrolled (264, 399) with delta (0, 0)
Screenshot: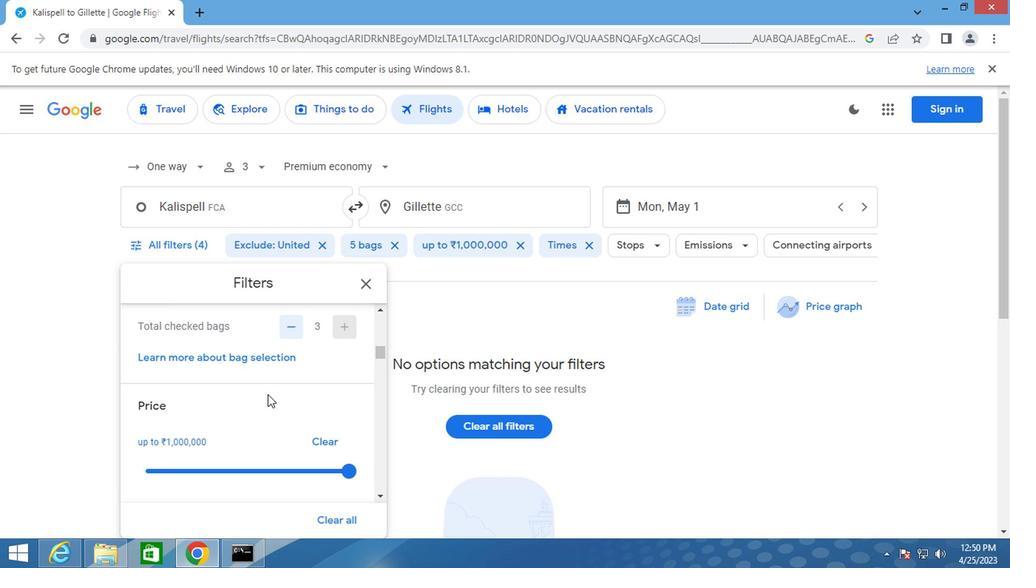 
Action: Mouse scrolled (264, 399) with delta (0, 0)
Screenshot: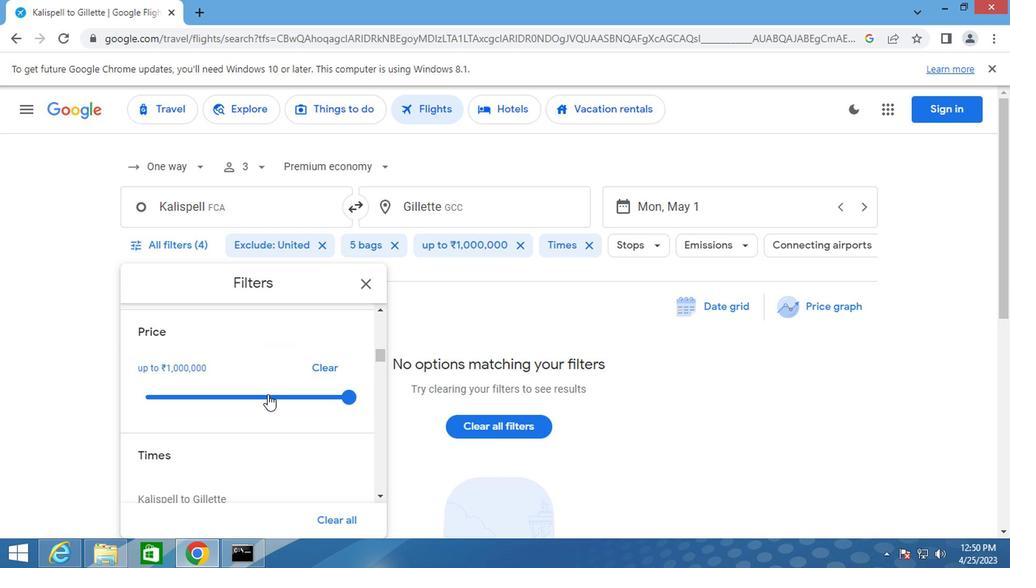
Action: Mouse moved to (278, 387)
Screenshot: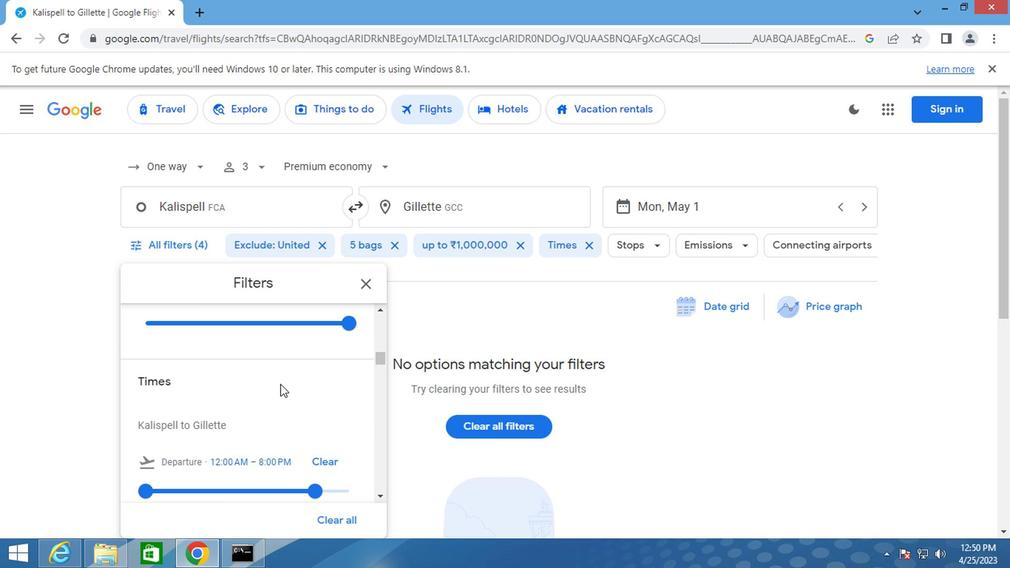 
Action: Mouse scrolled (278, 388) with delta (0, 1)
Screenshot: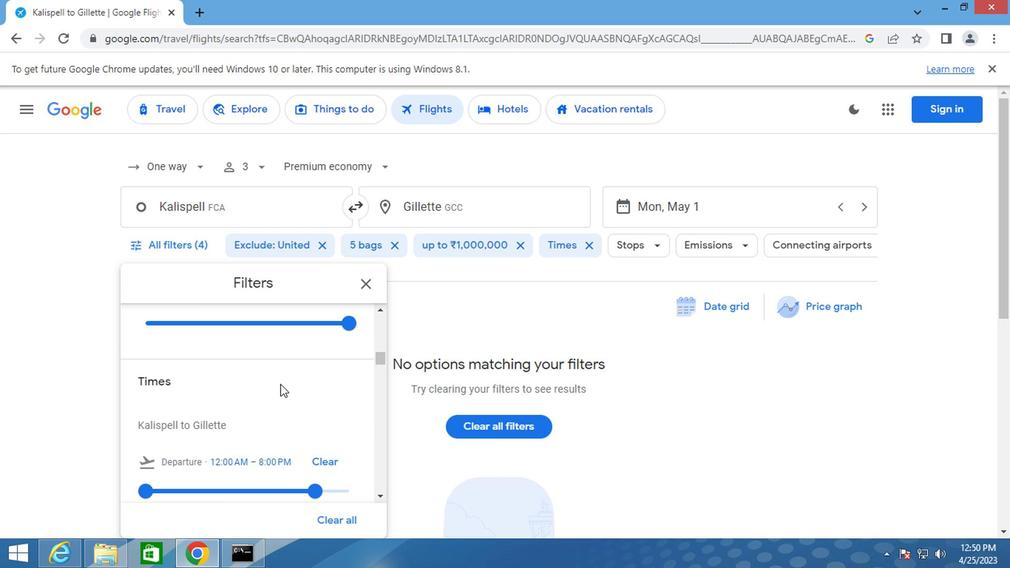
Action: Mouse moved to (317, 390)
Screenshot: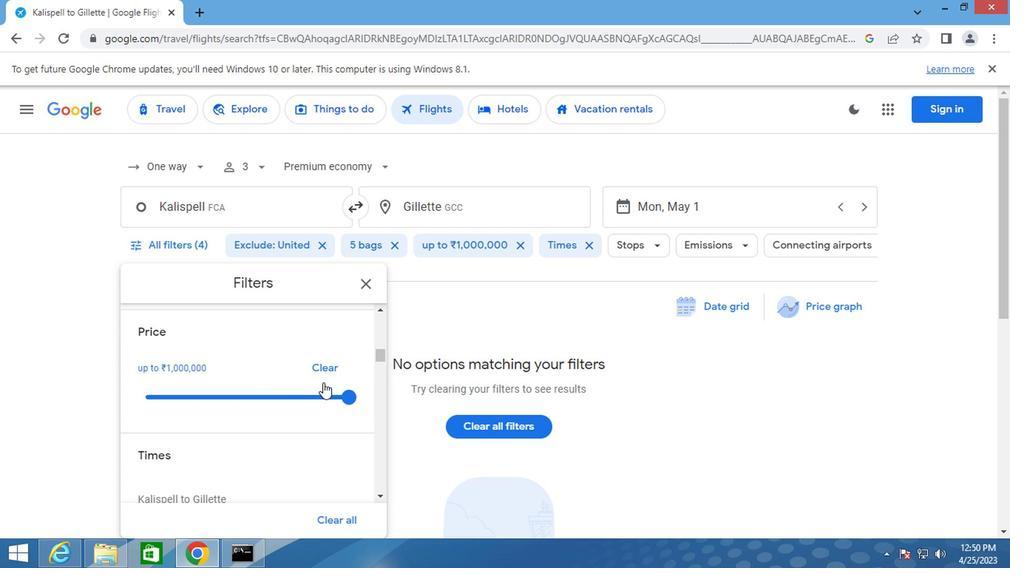 
Action: Mouse scrolled (317, 389) with delta (0, -1)
Screenshot: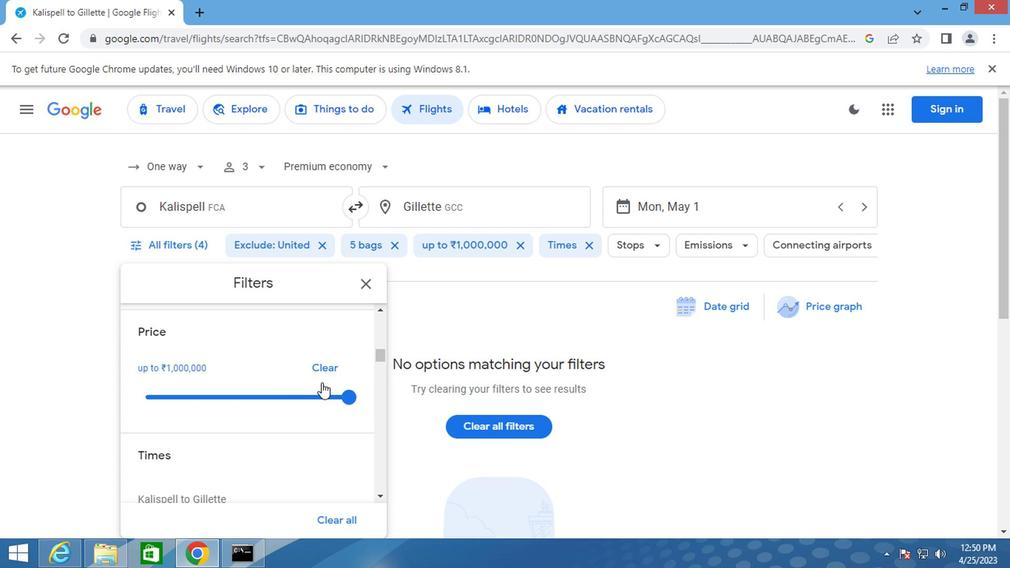
Action: Mouse moved to (312, 487)
Screenshot: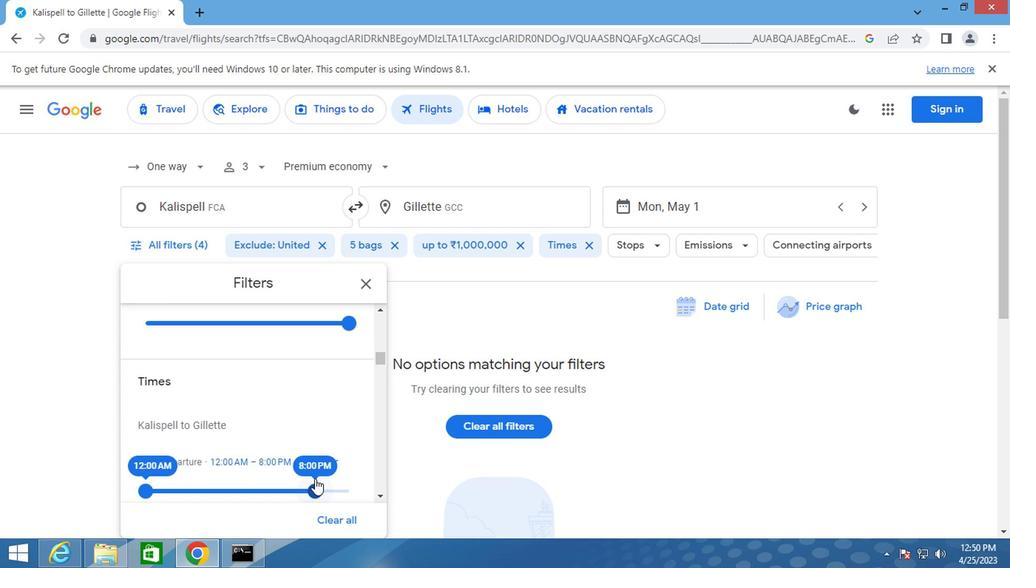 
Action: Mouse pressed left at (312, 487)
Screenshot: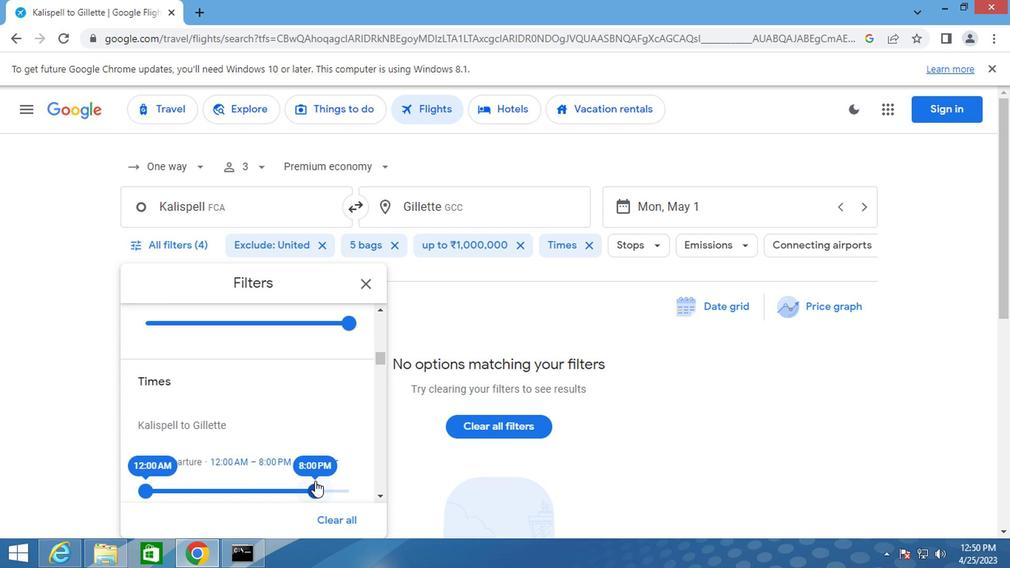 
Action: Mouse moved to (367, 290)
Screenshot: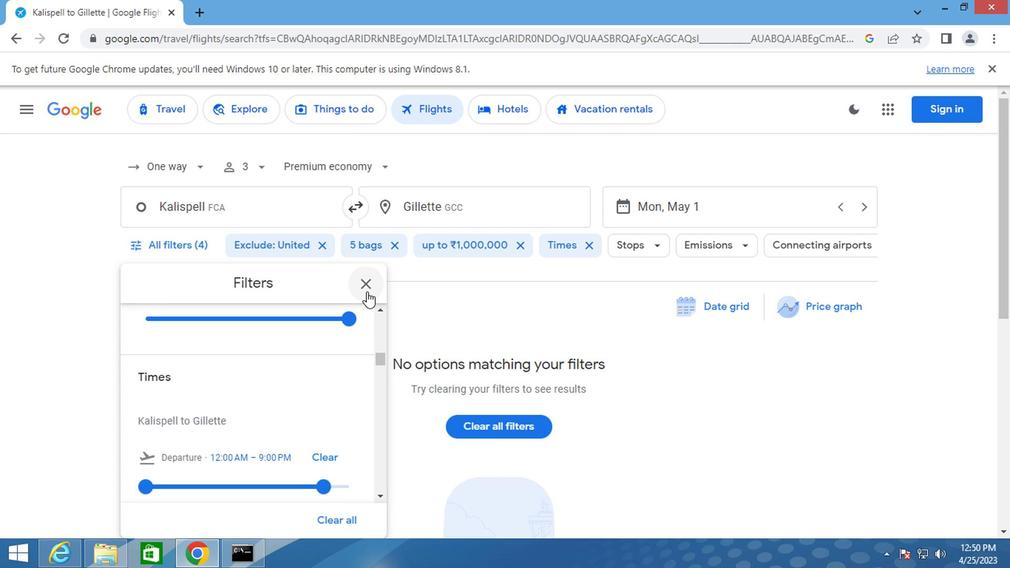 
Action: Mouse pressed left at (367, 290)
Screenshot: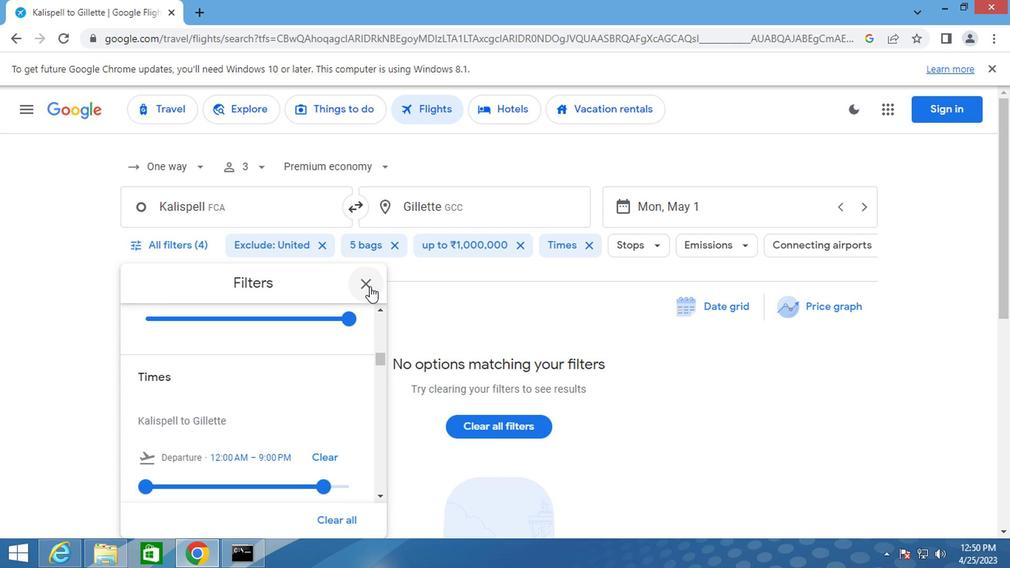 
Action: Key pressed <Key.f8>
Screenshot: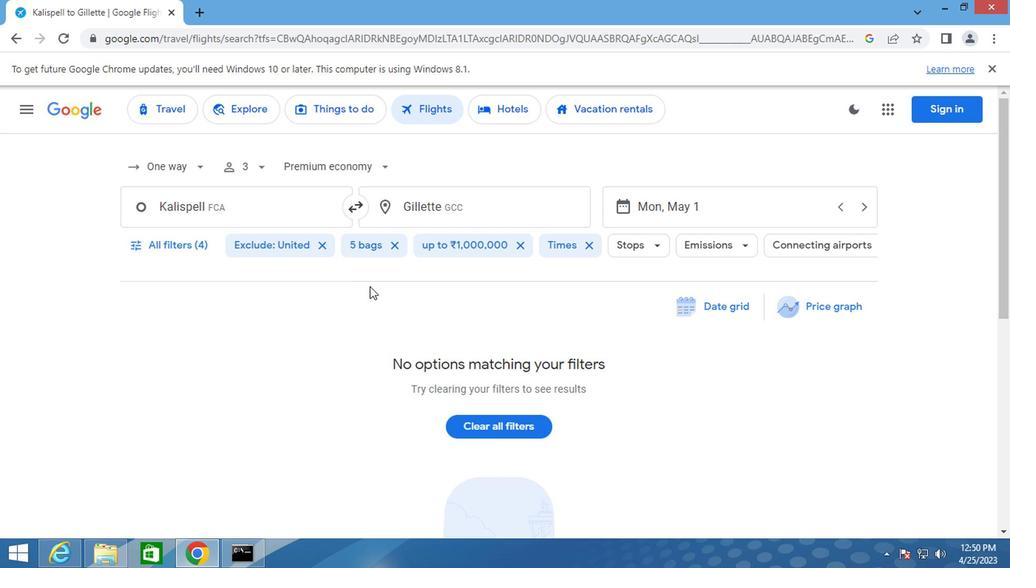 
